 Task: For heading Use Italics Caveat with blue  colour, bold & Underline.  font size for heading18,  'Change the font style of data to'Comic Sans MS and font size to 9,  Change the alignment of both headline & data to Align left In the sheet  DashboardExpTracker
Action: Mouse moved to (34, 151)
Screenshot: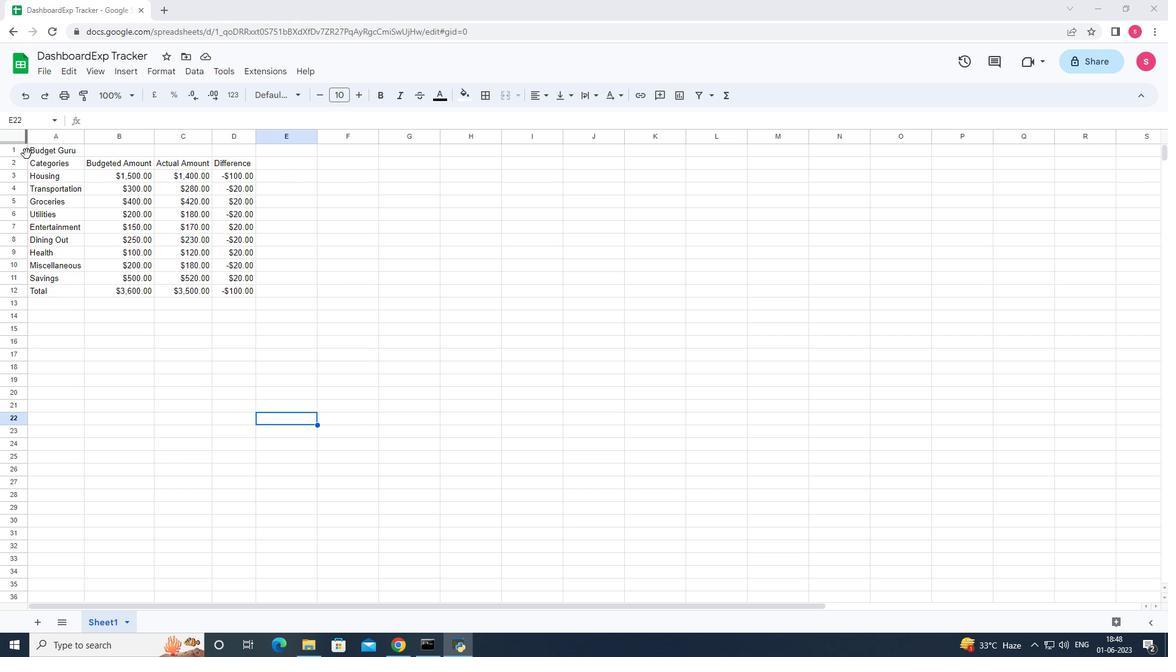 
Action: Mouse pressed left at (34, 151)
Screenshot: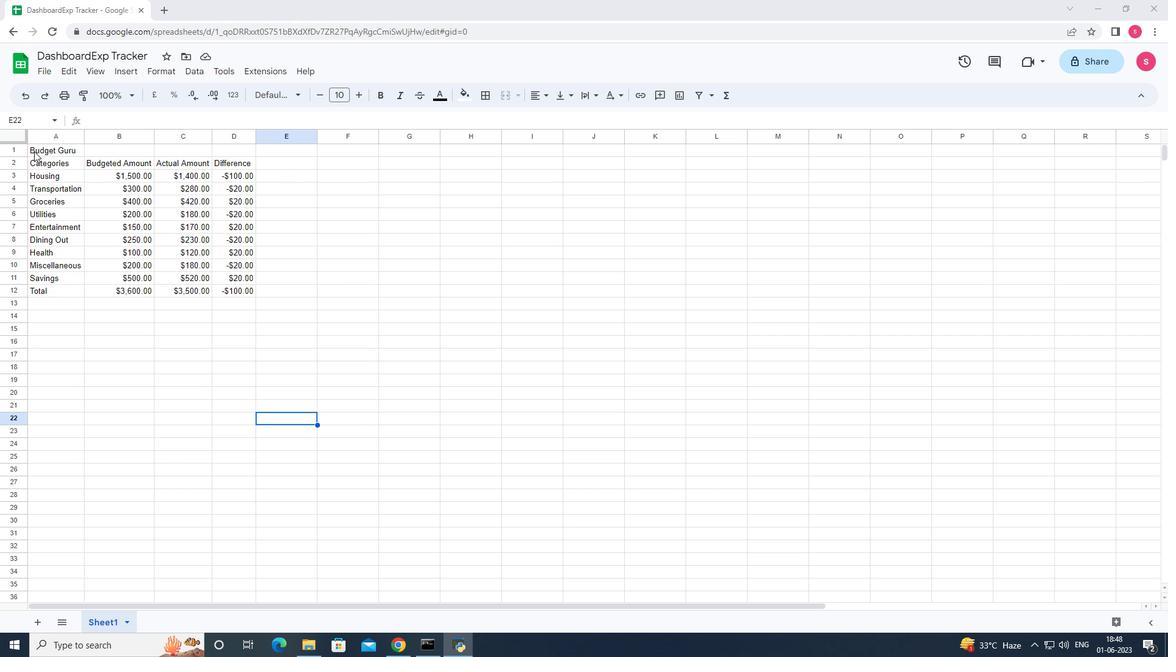 
Action: Mouse moved to (283, 85)
Screenshot: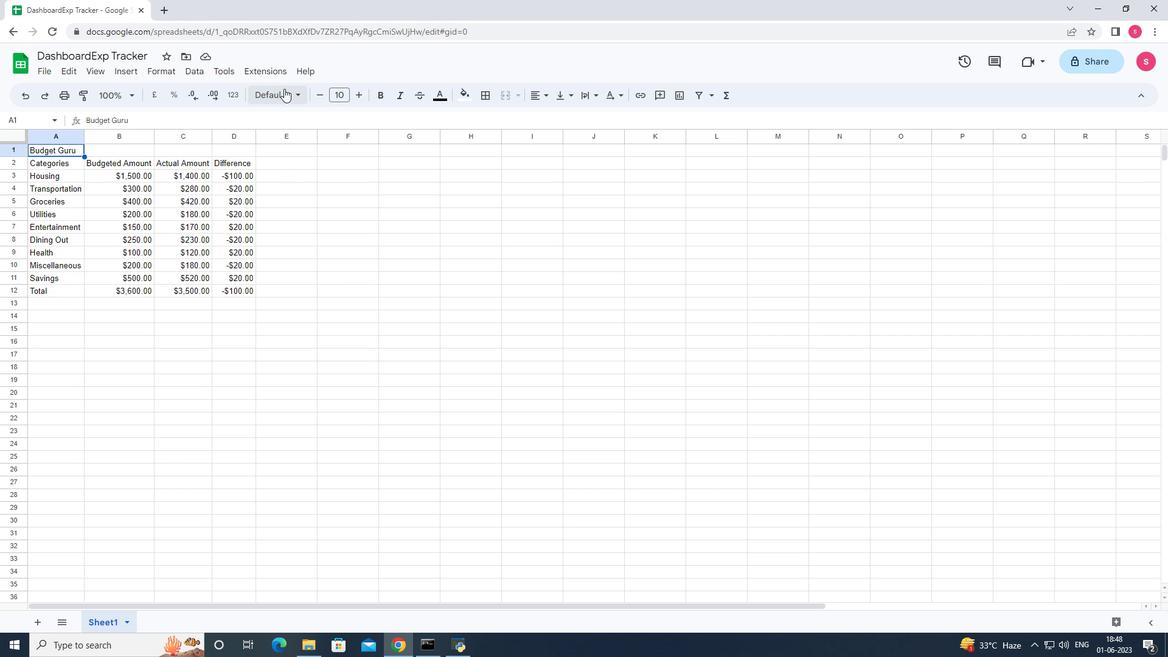
Action: Mouse pressed left at (283, 85)
Screenshot: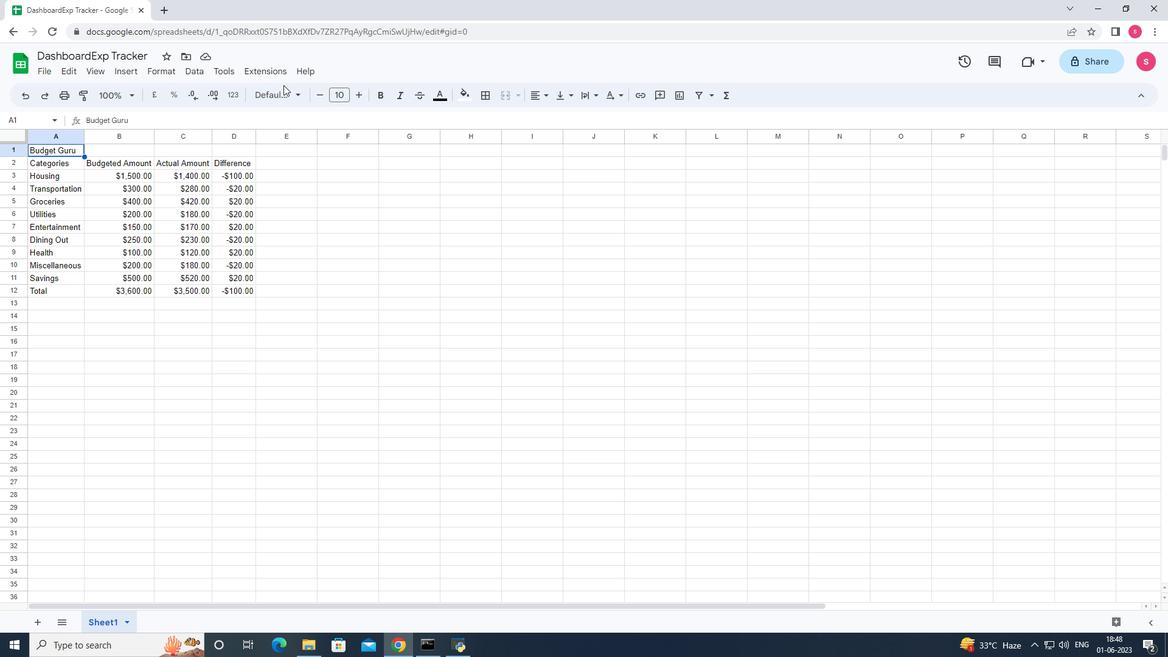 
Action: Mouse moved to (284, 88)
Screenshot: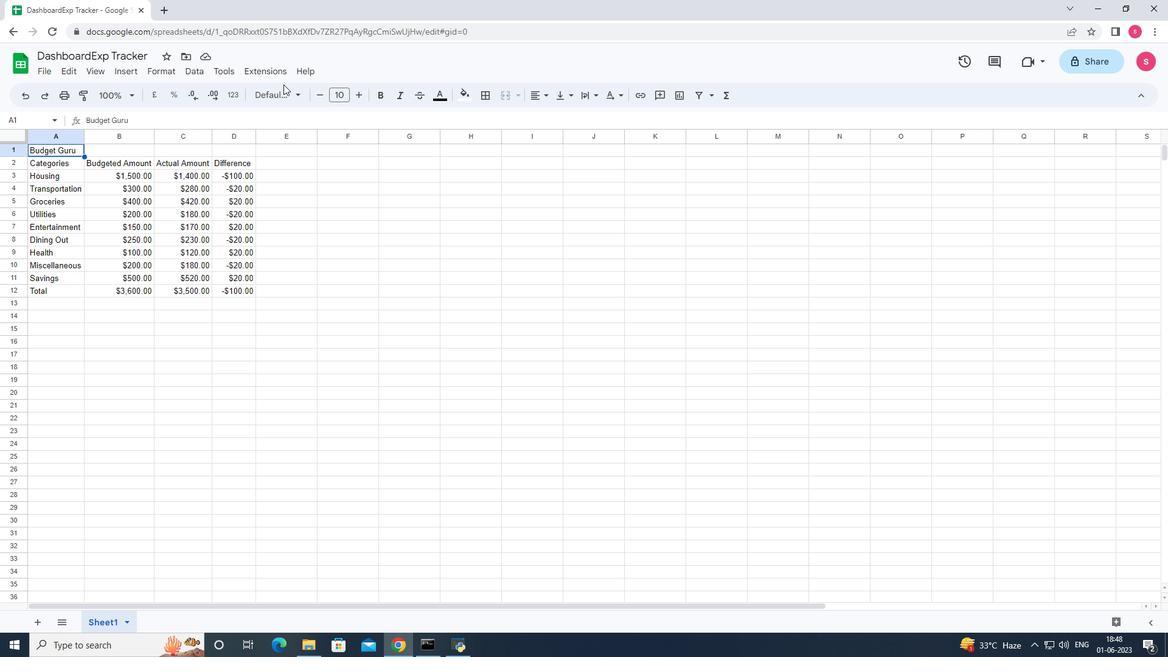 
Action: Mouse pressed left at (284, 88)
Screenshot: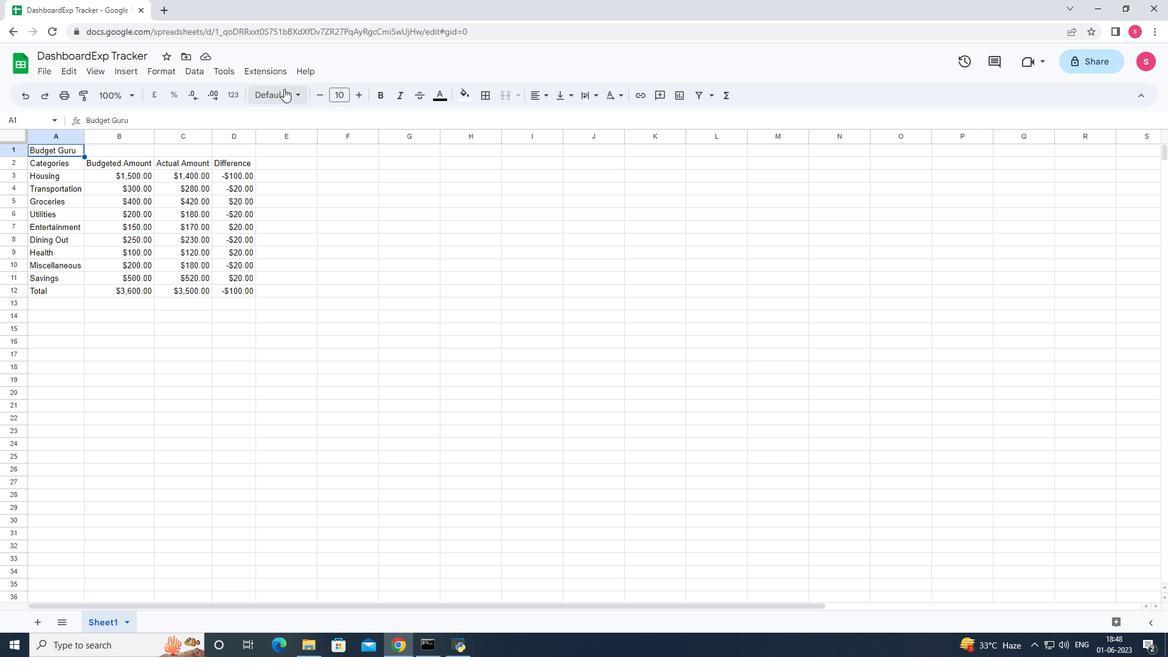 
Action: Mouse moved to (302, 411)
Screenshot: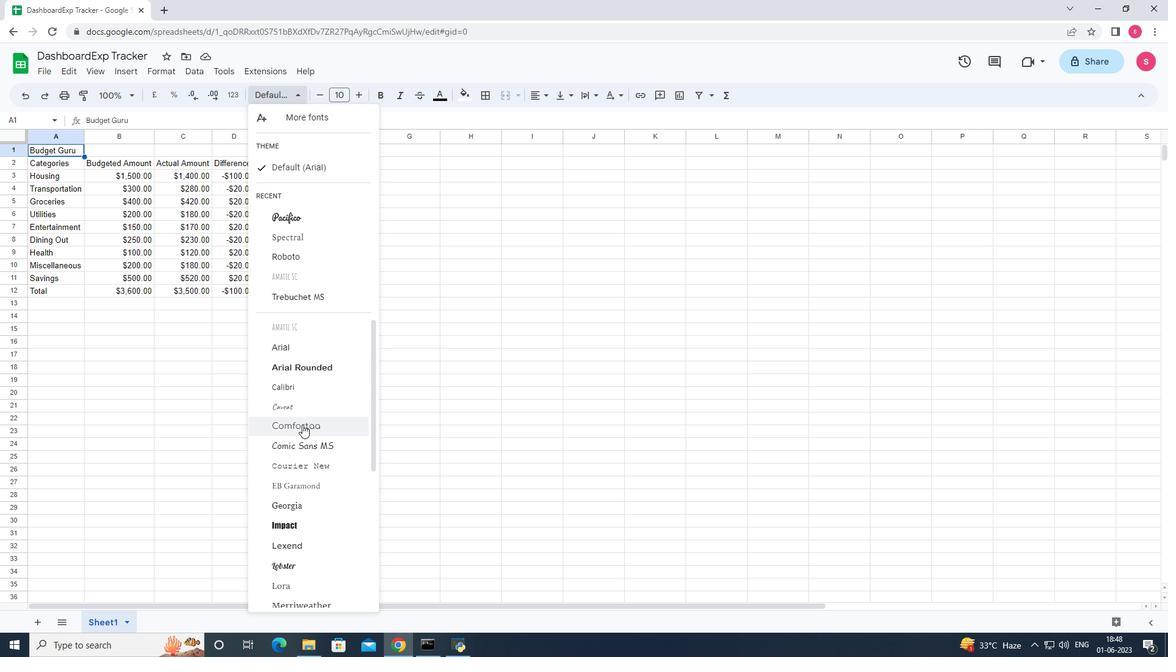 
Action: Mouse pressed left at (302, 411)
Screenshot: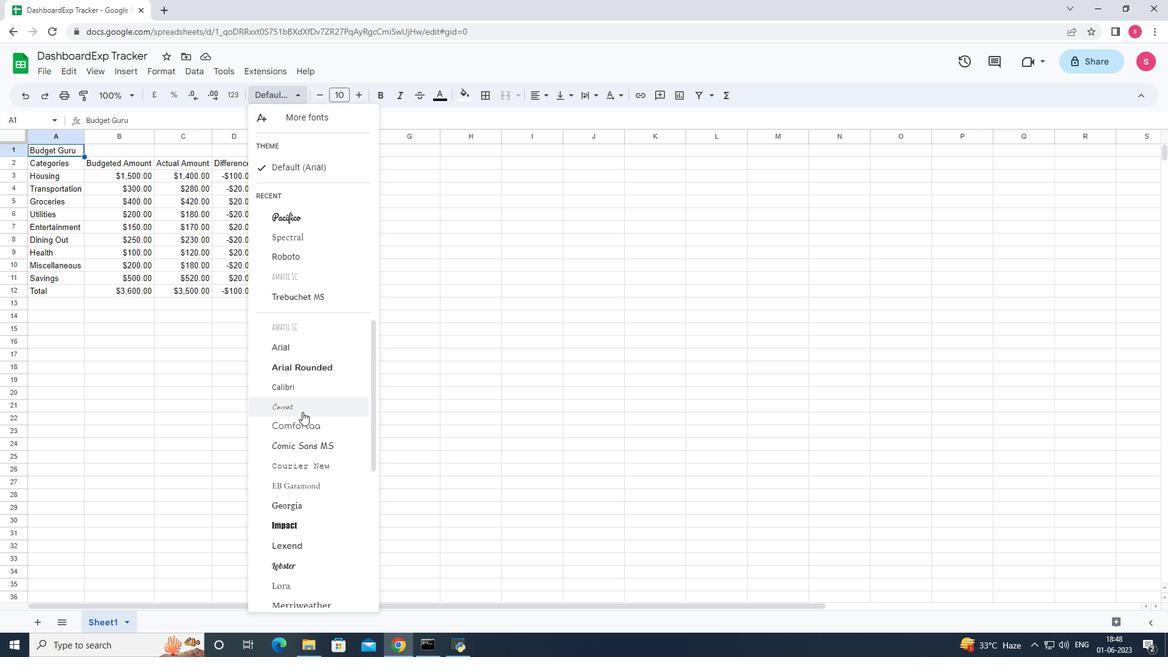 
Action: Mouse moved to (443, 99)
Screenshot: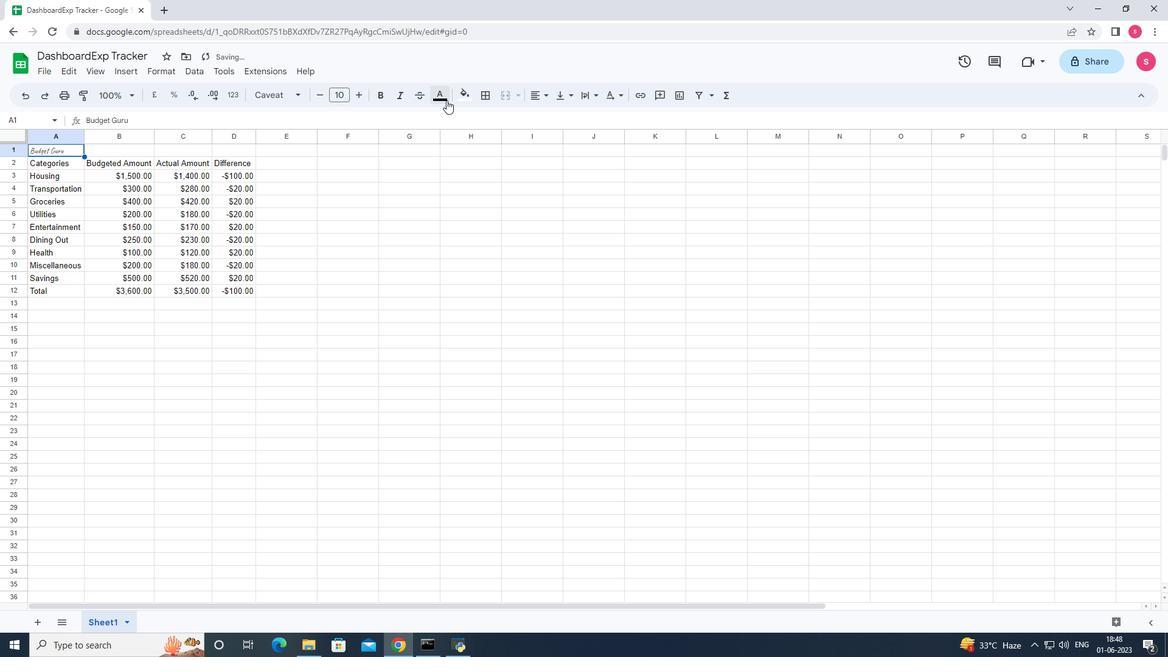 
Action: Mouse pressed left at (443, 99)
Screenshot: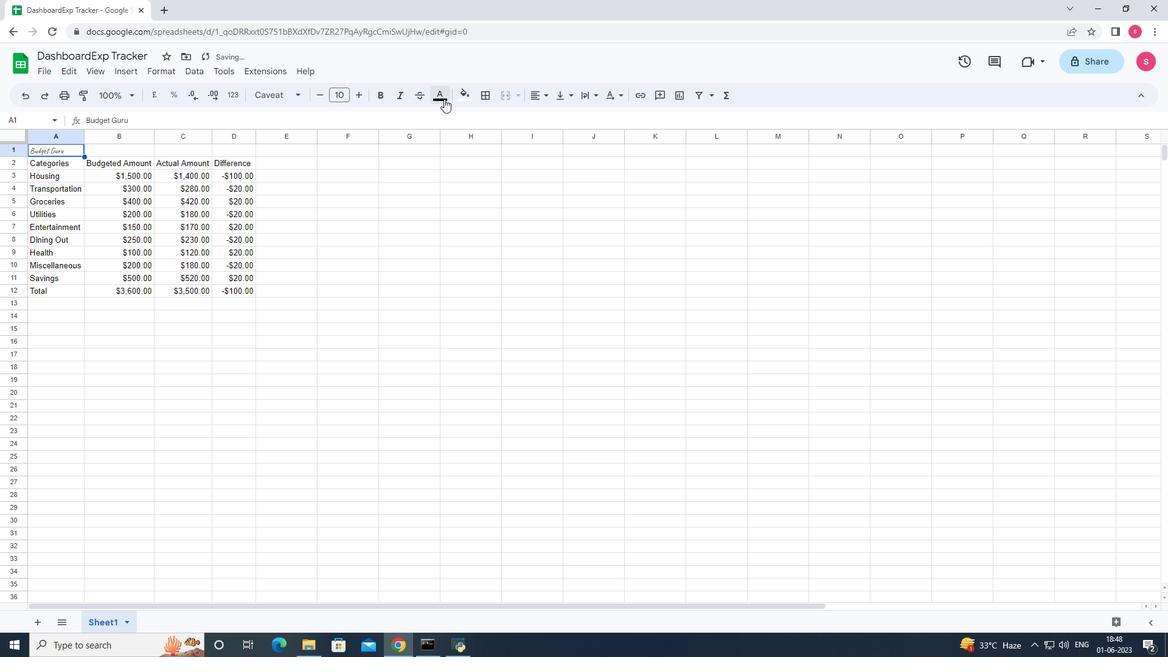 
Action: Mouse moved to (536, 153)
Screenshot: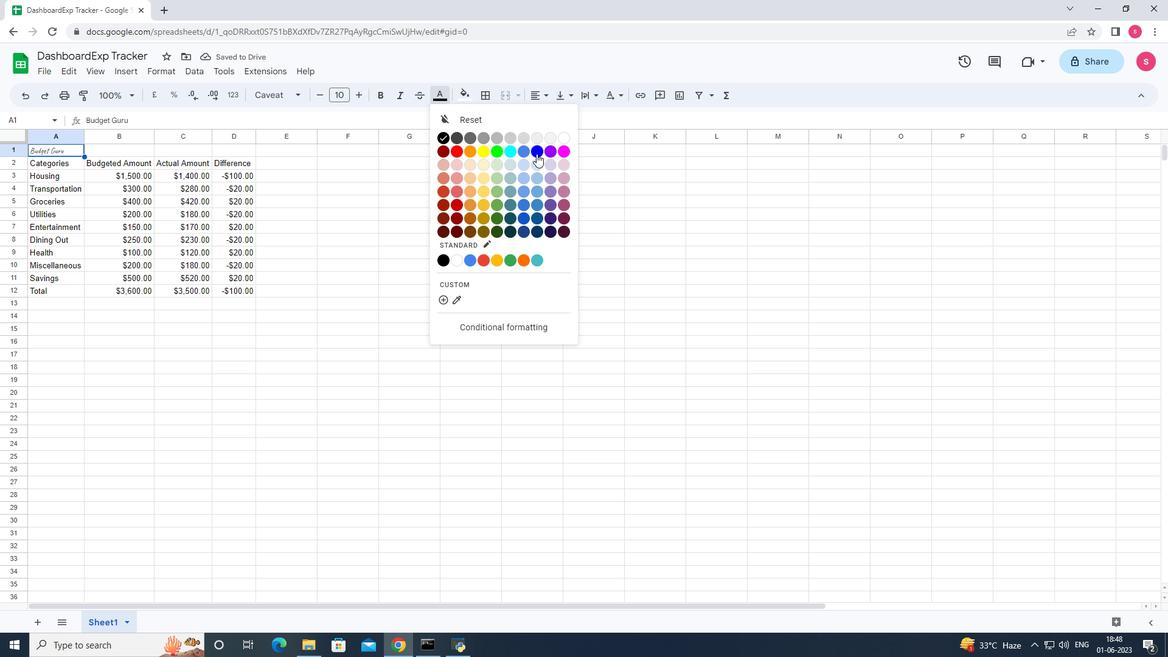 
Action: Mouse pressed left at (536, 153)
Screenshot: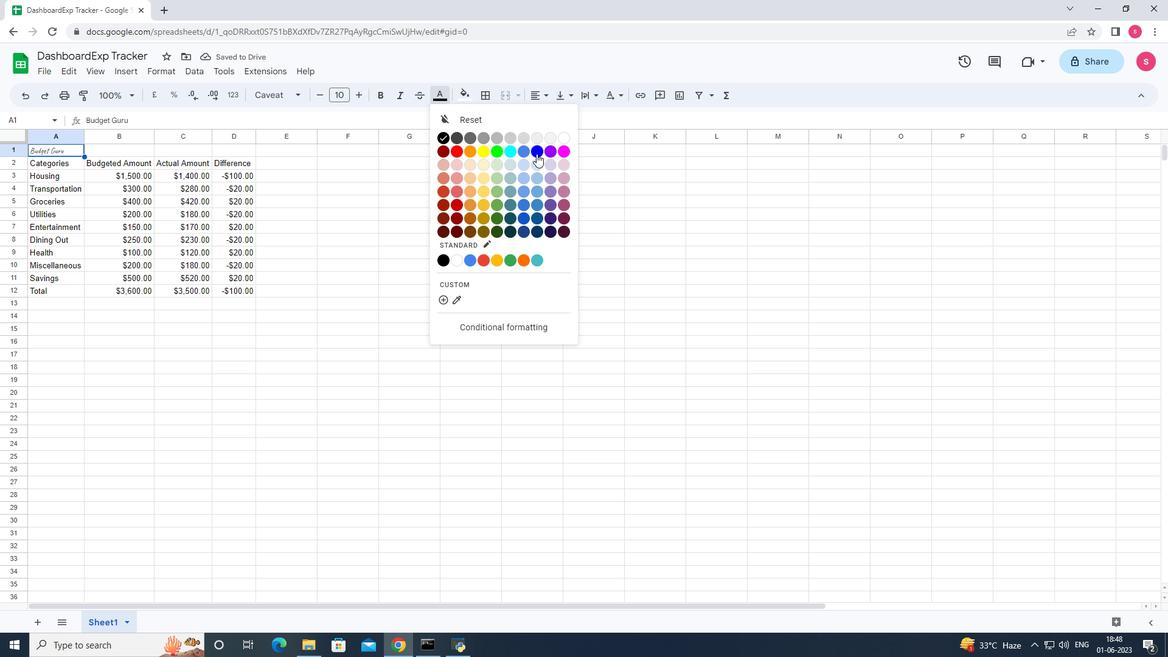 
Action: Mouse moved to (165, 71)
Screenshot: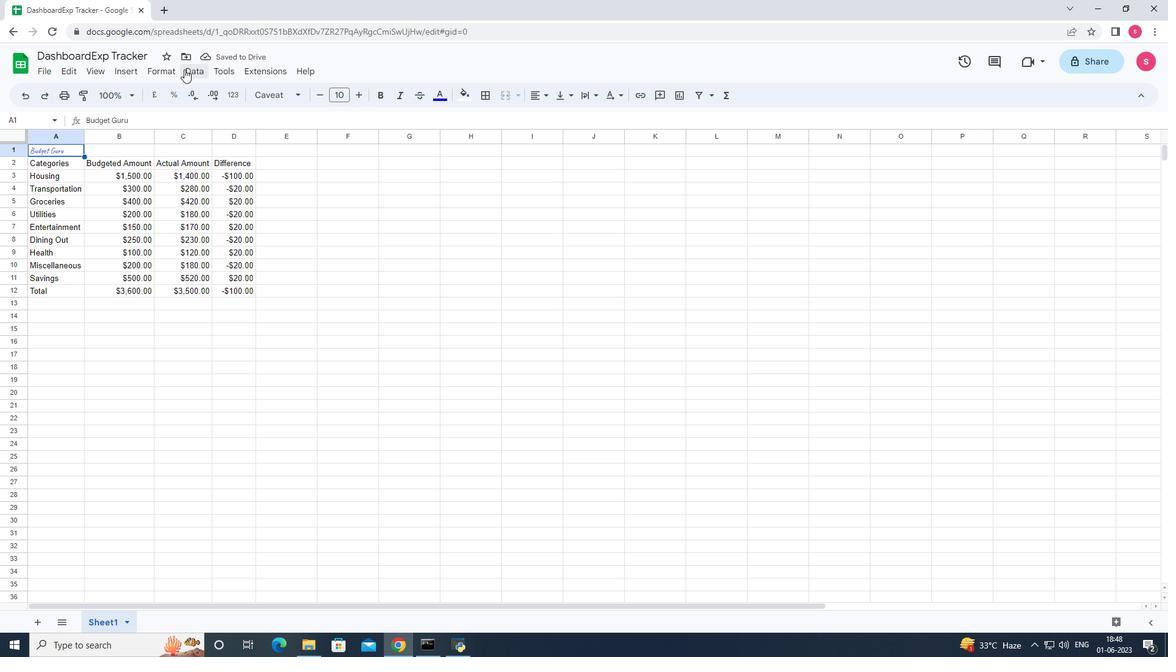 
Action: Mouse pressed left at (165, 71)
Screenshot: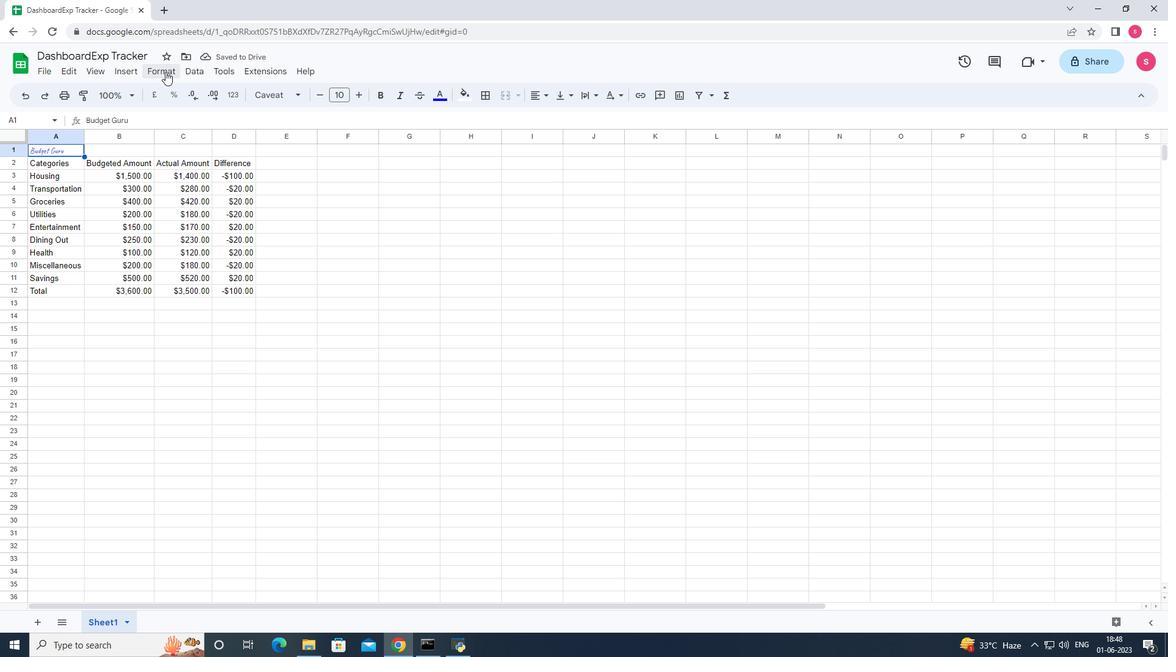 
Action: Mouse moved to (188, 138)
Screenshot: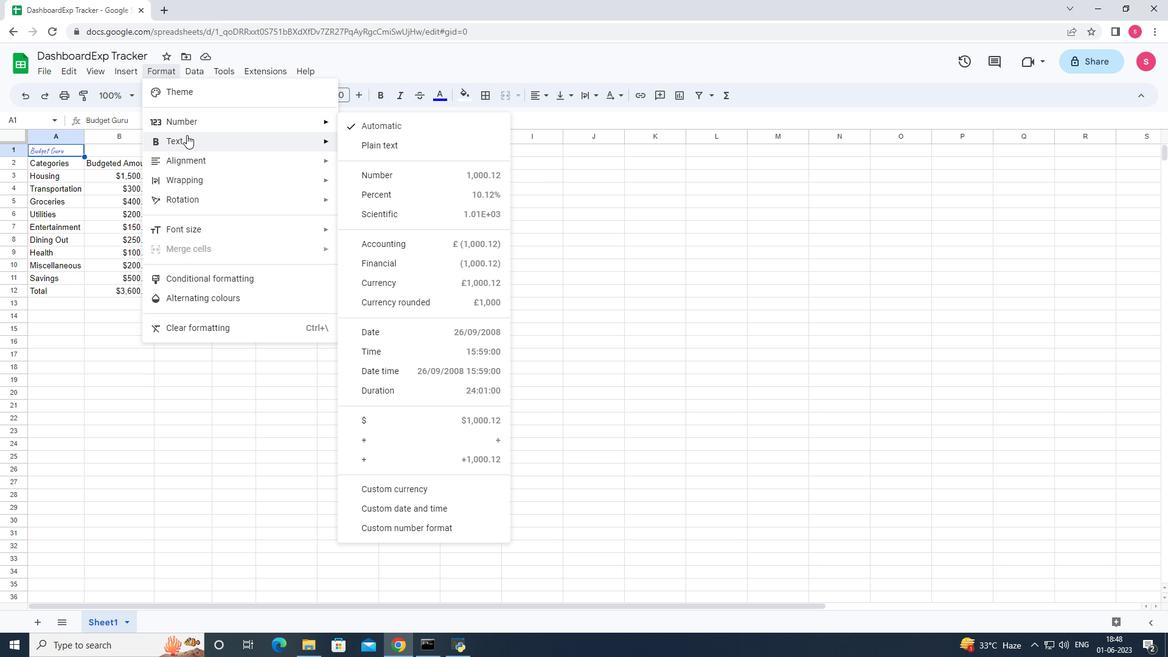 
Action: Mouse pressed left at (188, 138)
Screenshot: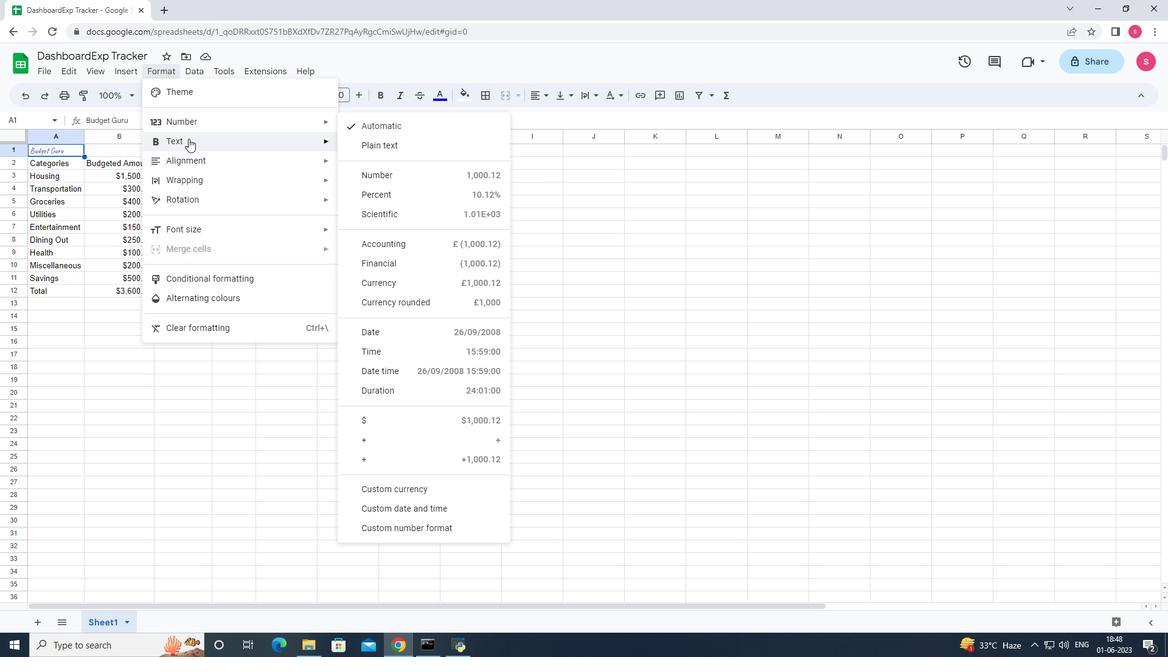 
Action: Mouse moved to (377, 143)
Screenshot: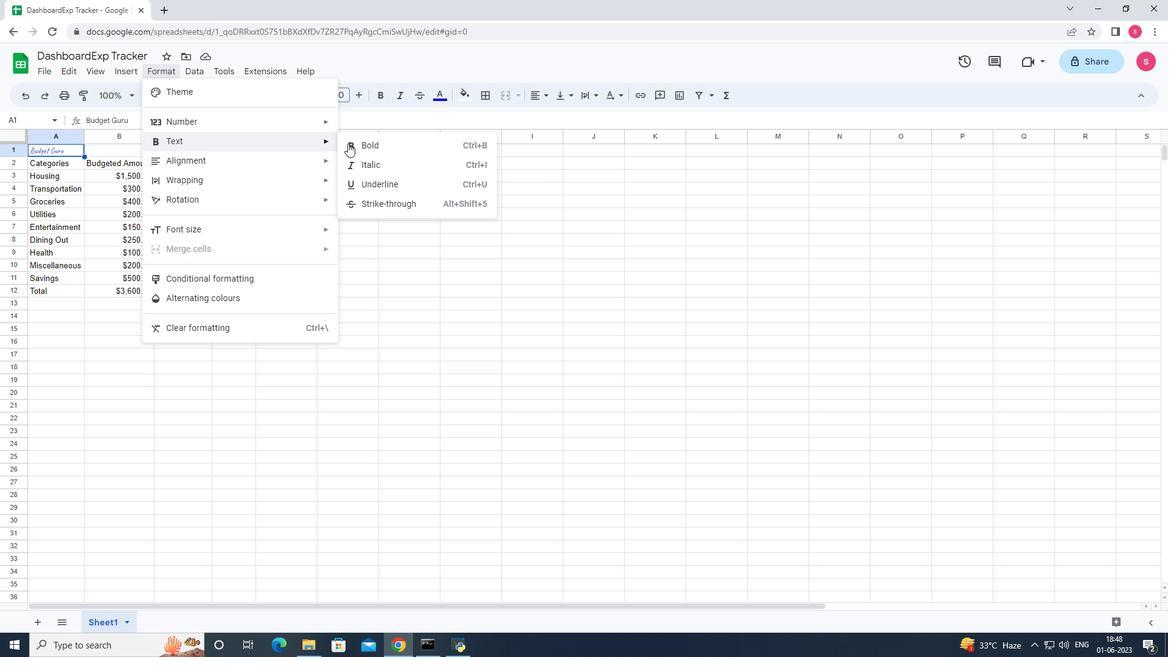 
Action: Mouse pressed left at (377, 143)
Screenshot: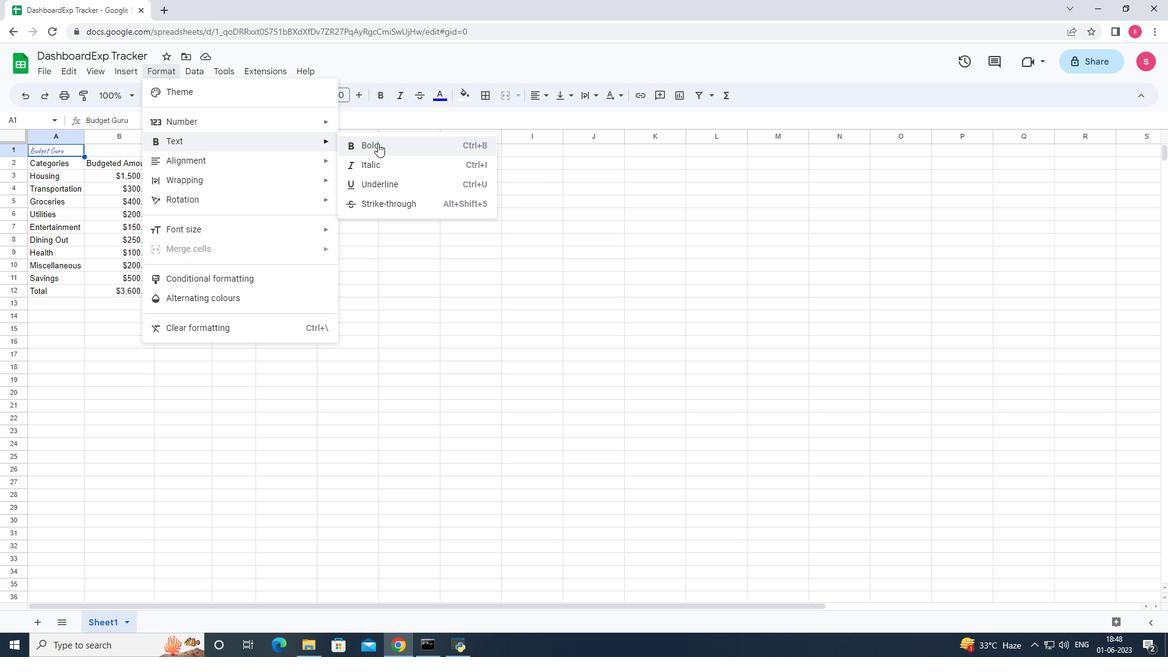 
Action: Mouse moved to (172, 74)
Screenshot: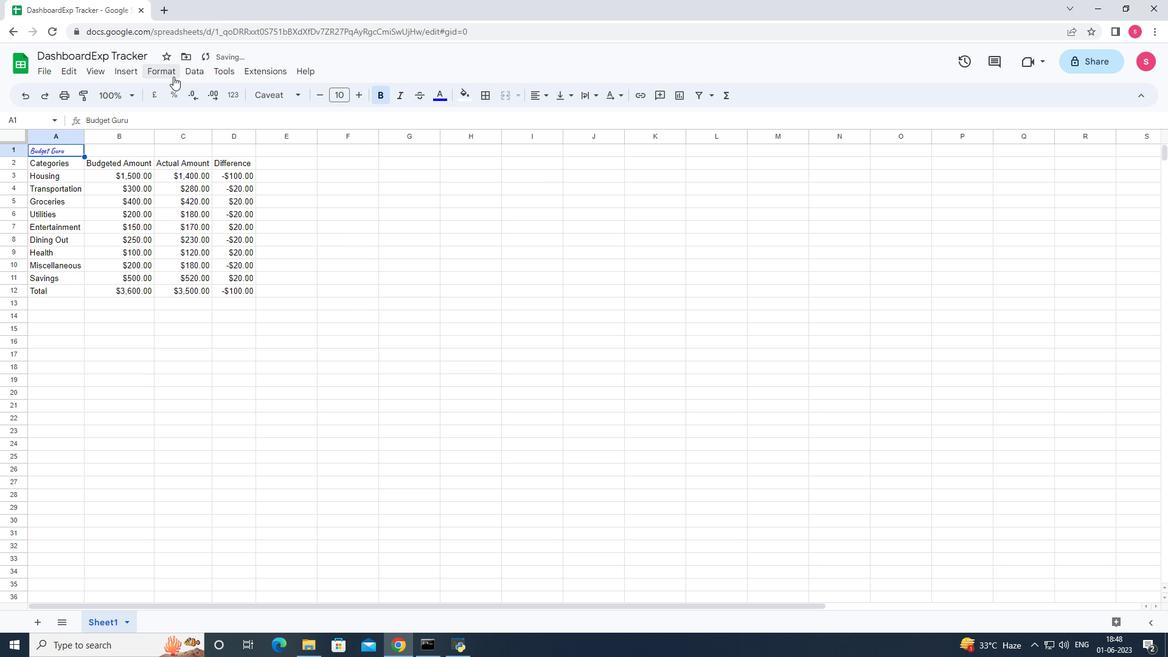 
Action: Mouse pressed left at (172, 74)
Screenshot: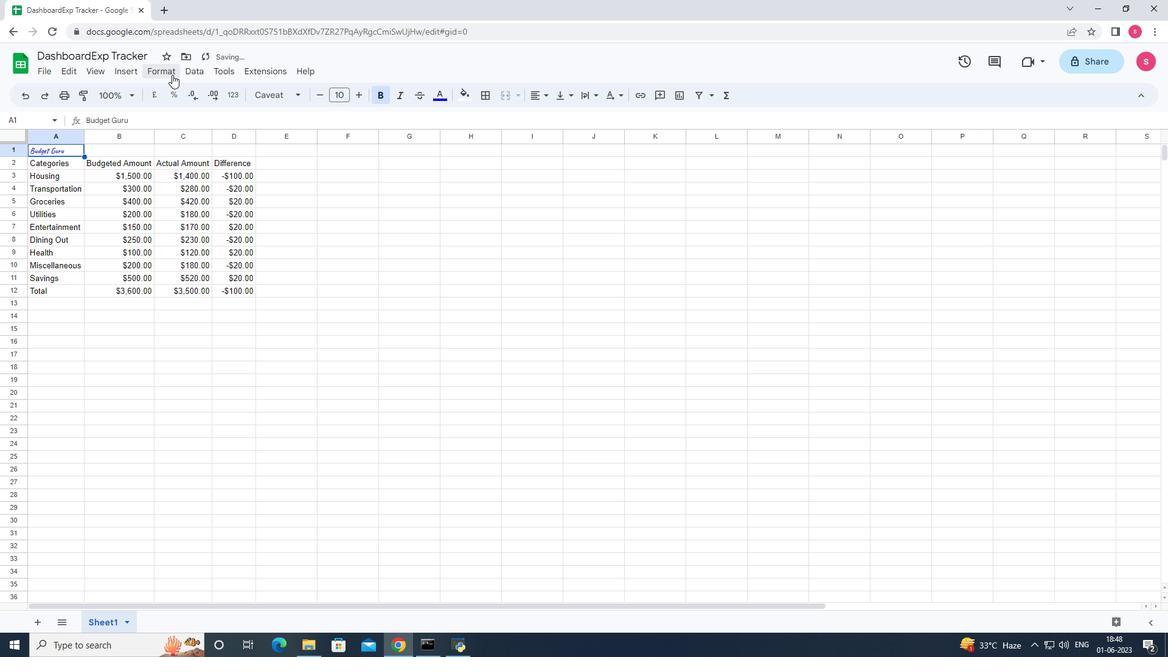 
Action: Mouse moved to (189, 138)
Screenshot: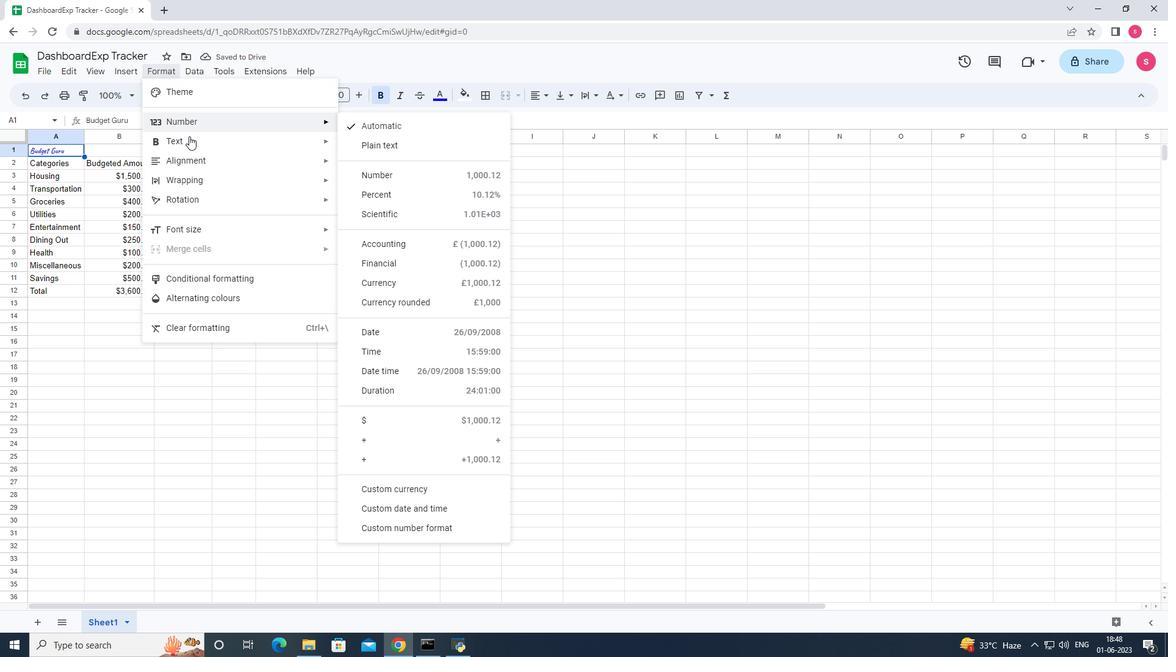 
Action: Mouse pressed left at (189, 138)
Screenshot: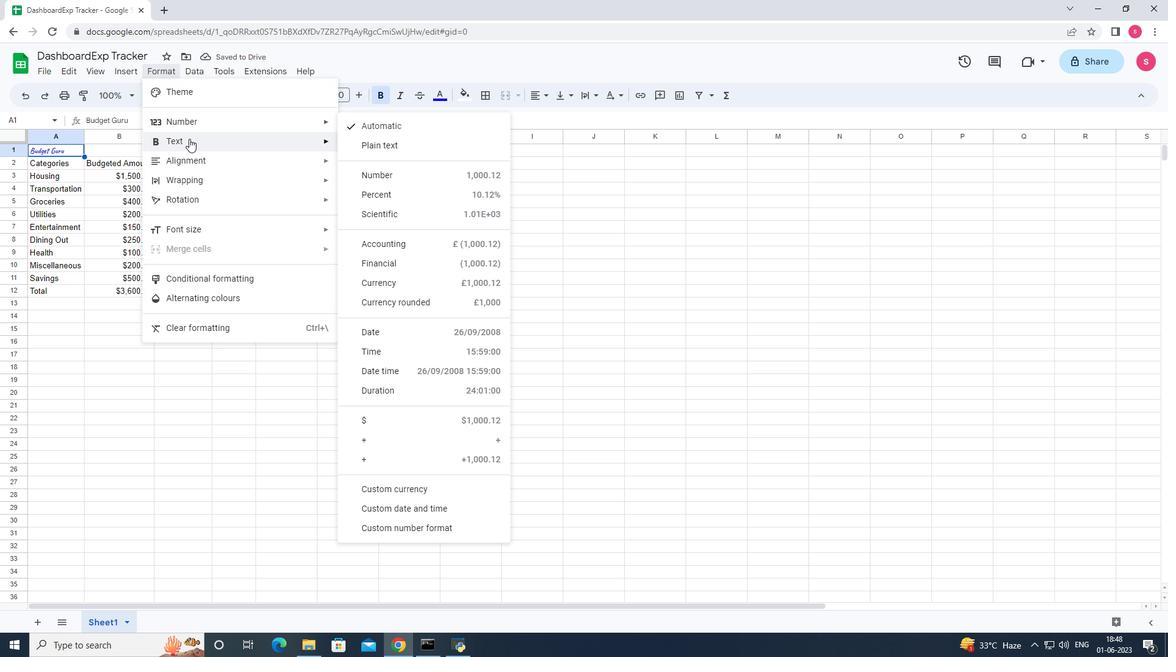 
Action: Mouse moved to (381, 191)
Screenshot: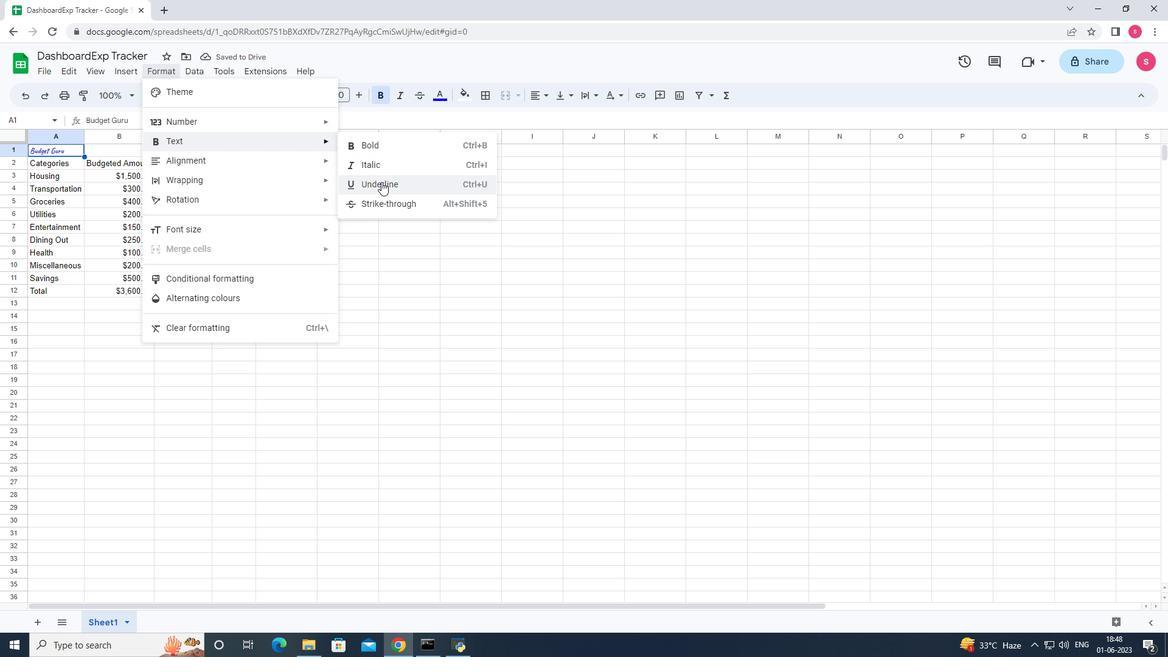 
Action: Mouse pressed left at (381, 191)
Screenshot: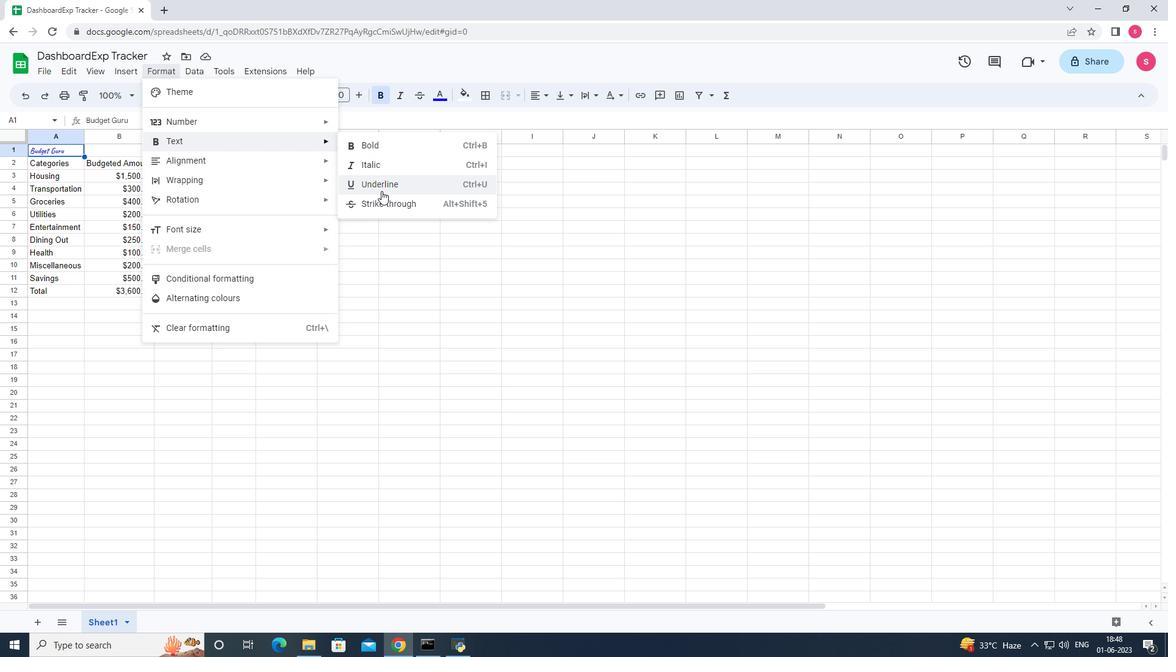 
Action: Mouse moved to (357, 98)
Screenshot: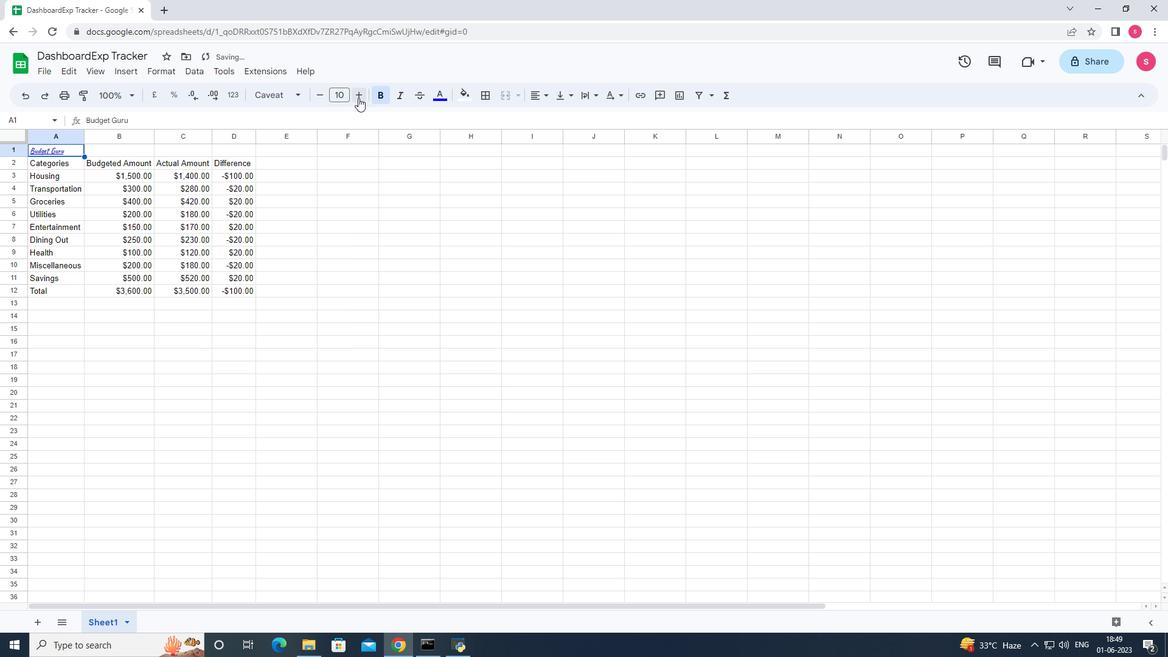 
Action: Mouse pressed left at (357, 98)
Screenshot: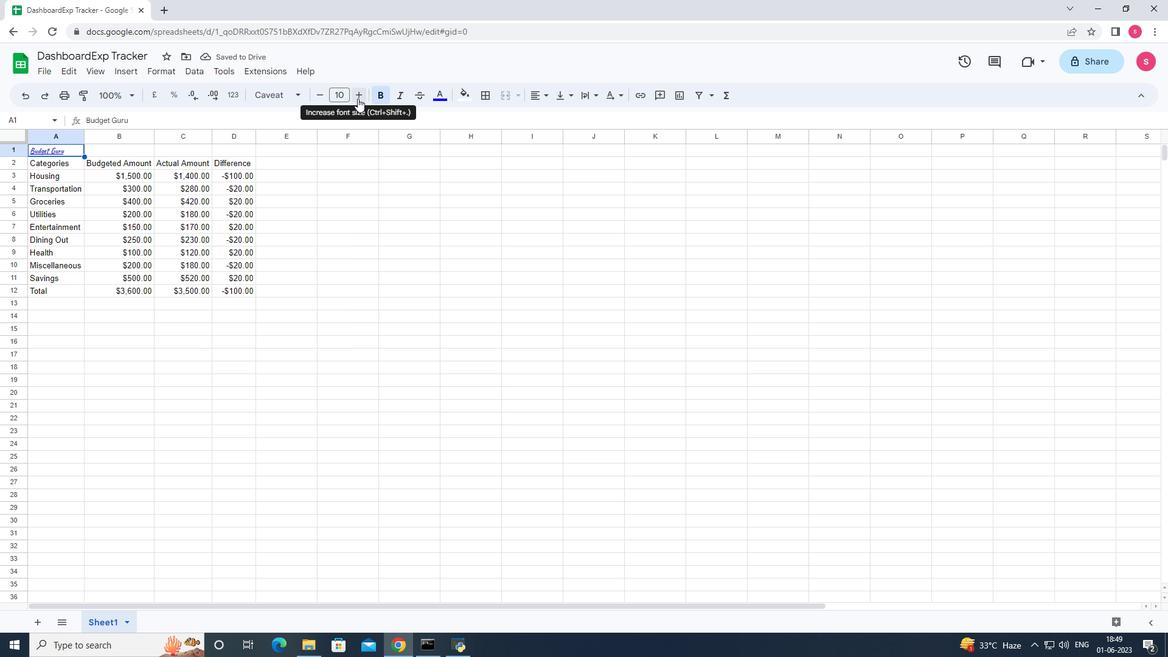 
Action: Mouse pressed left at (357, 98)
Screenshot: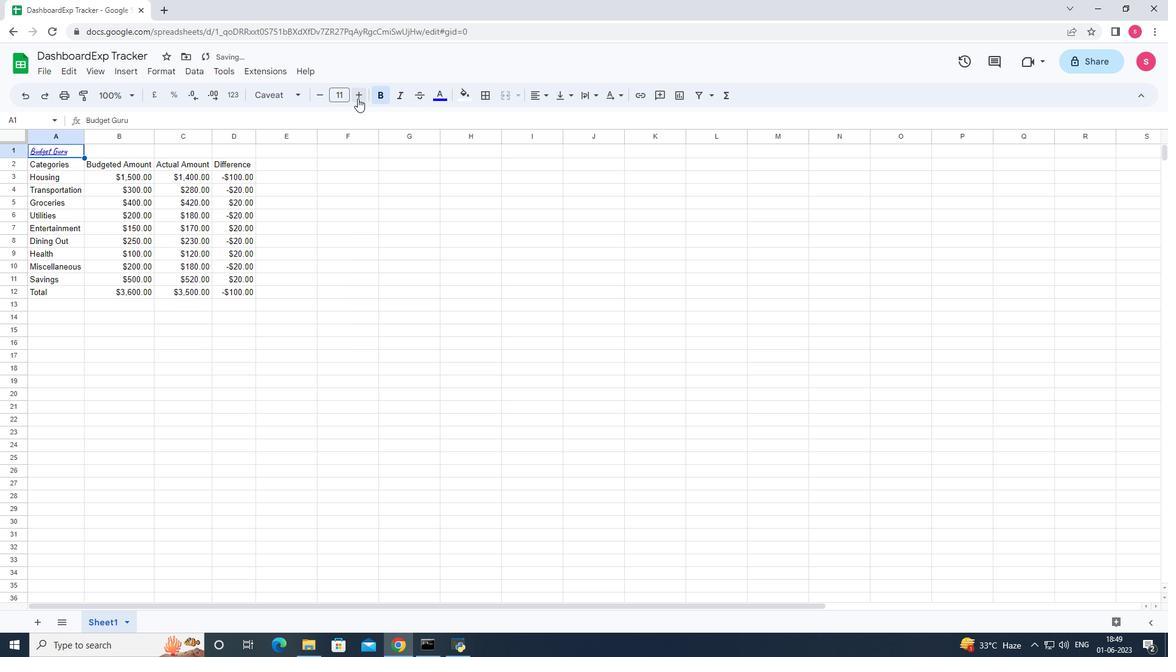 
Action: Mouse pressed left at (357, 98)
Screenshot: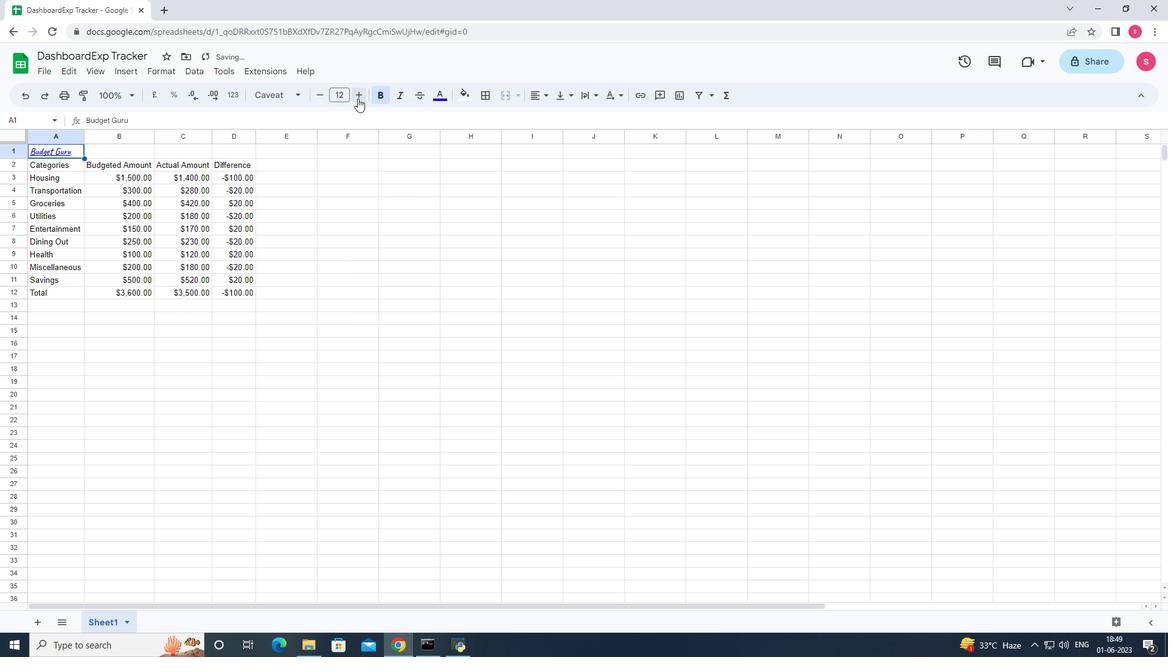 
Action: Mouse pressed left at (357, 98)
Screenshot: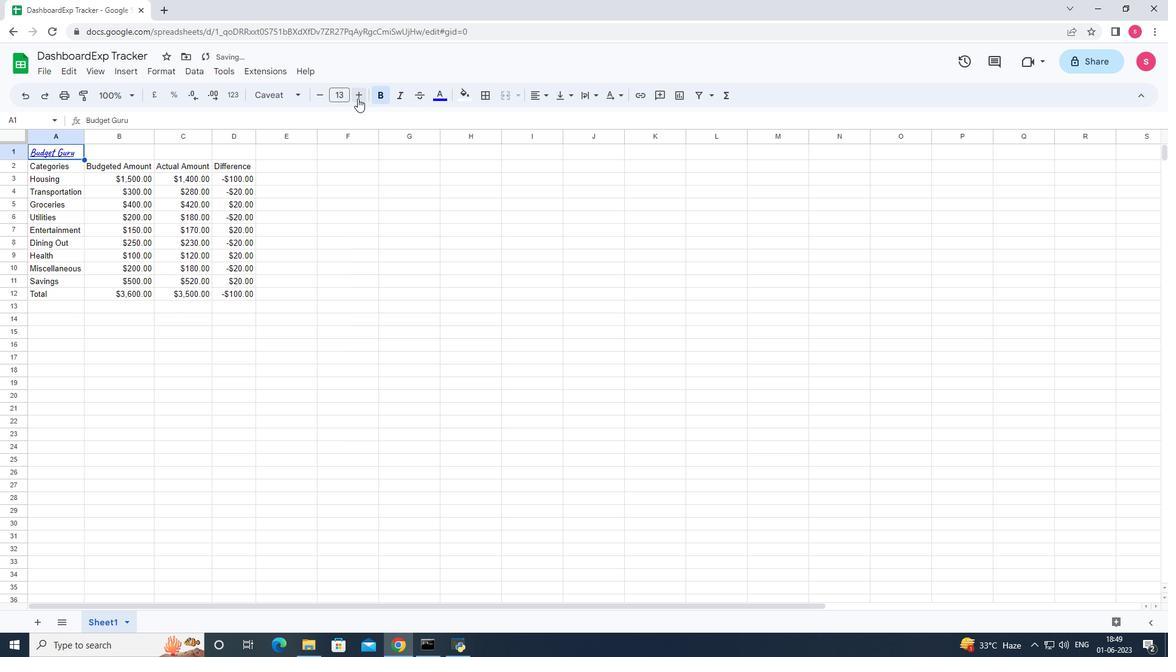 
Action: Mouse pressed left at (357, 98)
Screenshot: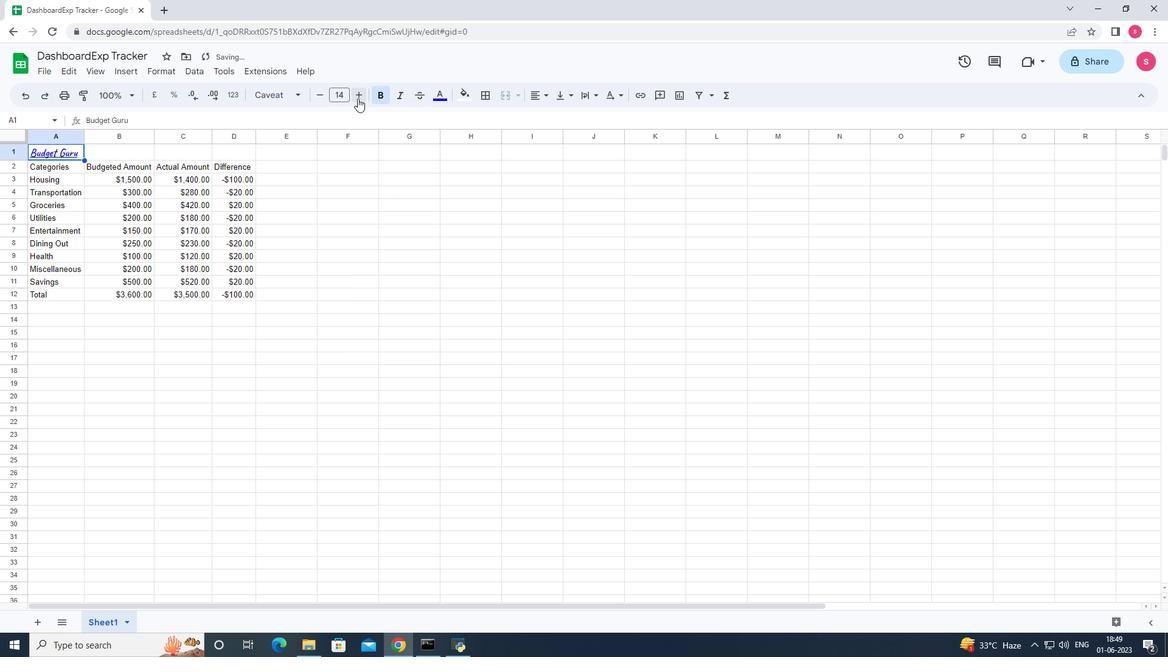 
Action: Mouse pressed left at (357, 98)
Screenshot: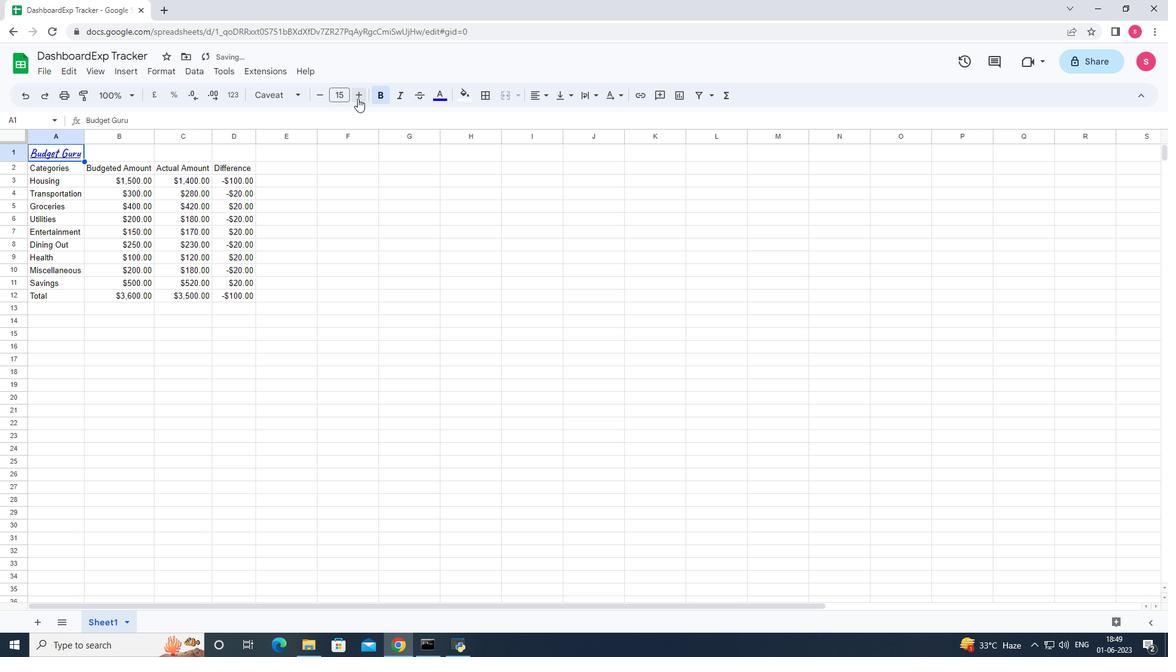 
Action: Mouse pressed left at (357, 98)
Screenshot: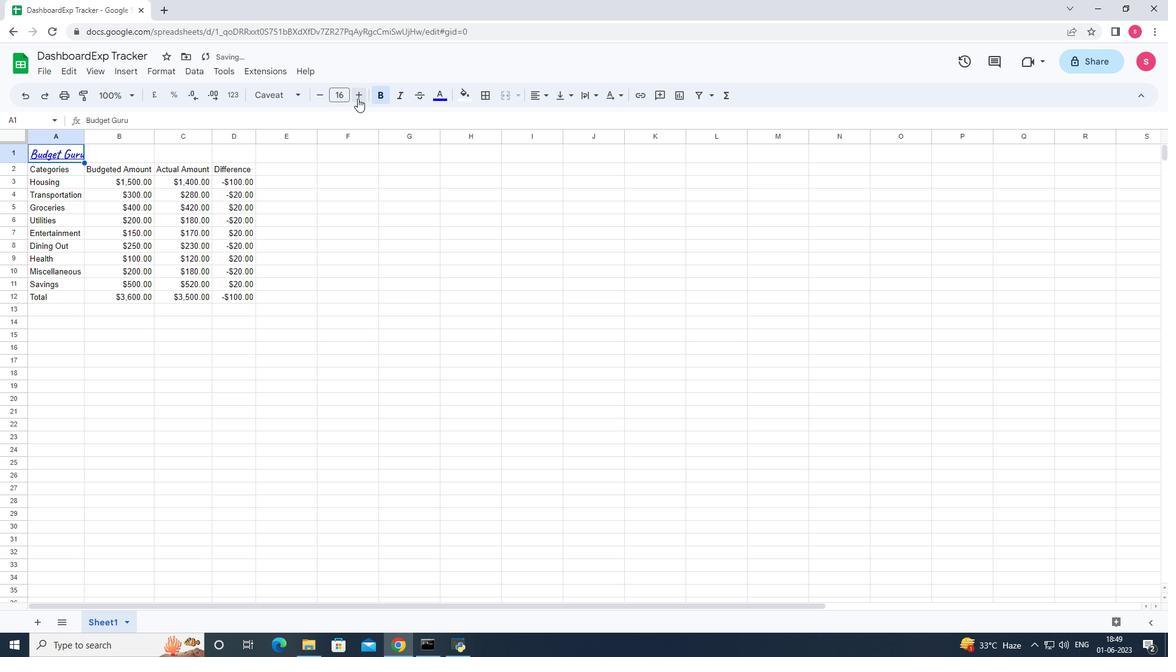 
Action: Mouse pressed left at (357, 98)
Screenshot: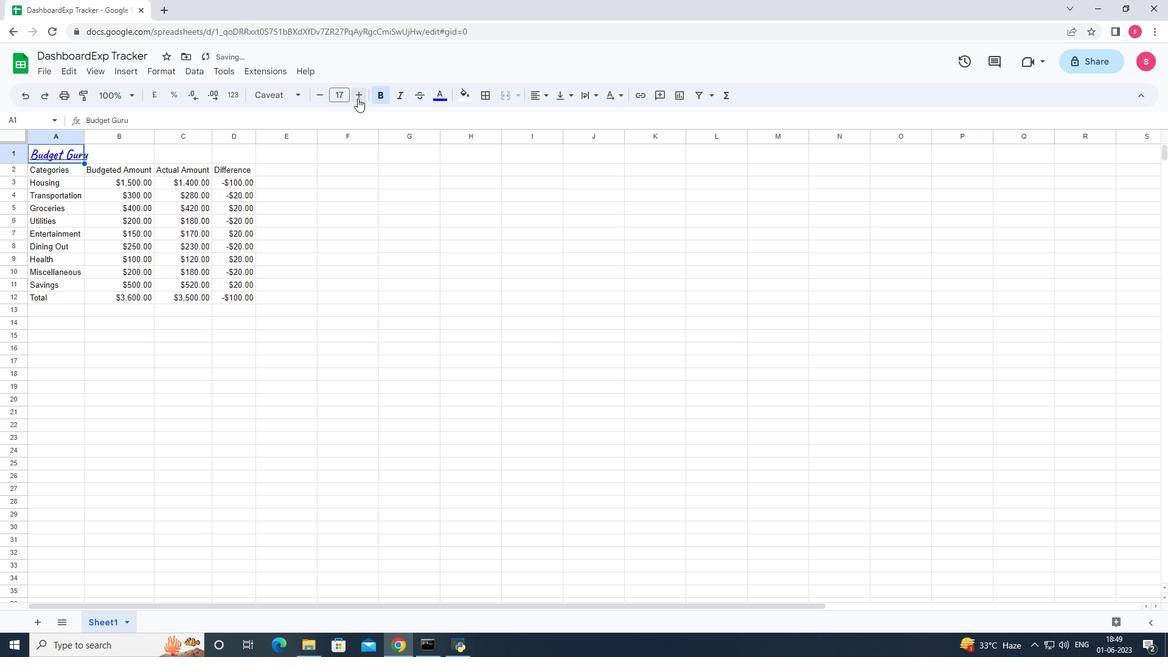 
Action: Mouse moved to (385, 276)
Screenshot: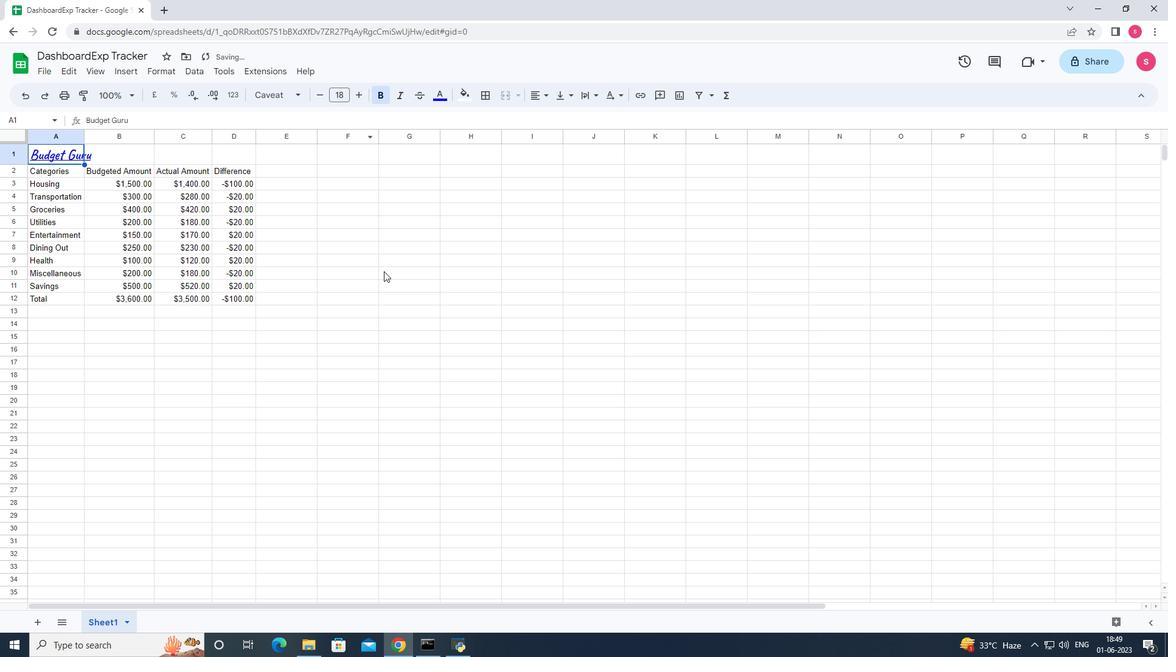 
Action: Mouse pressed left at (385, 276)
Screenshot: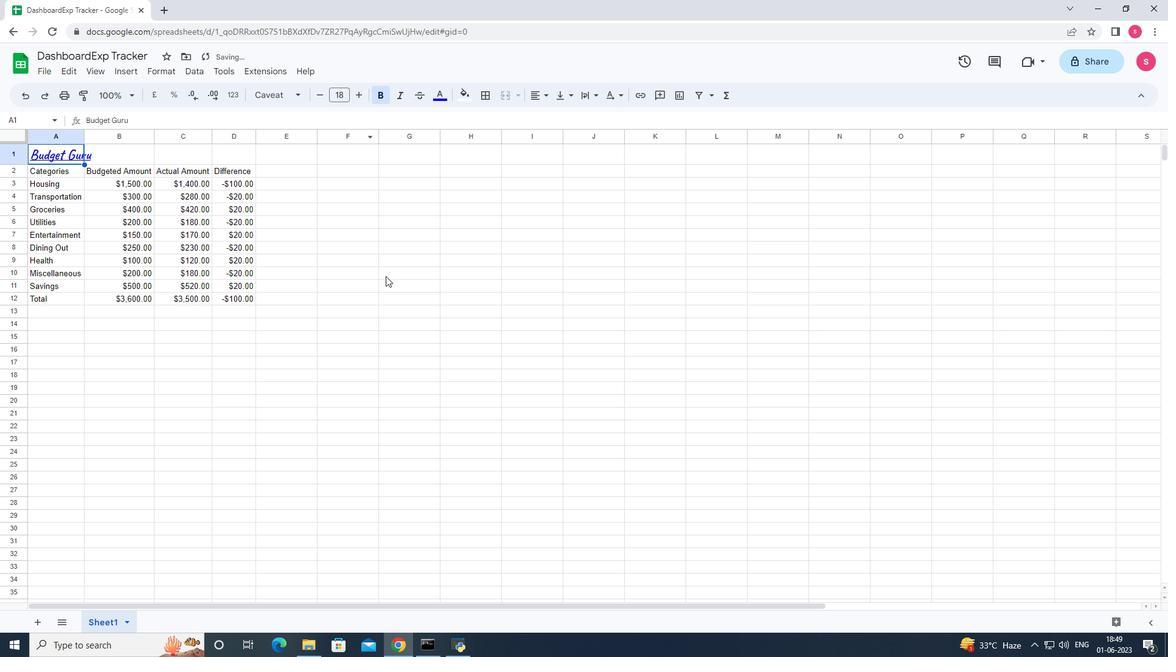 
Action: Mouse moved to (51, 167)
Screenshot: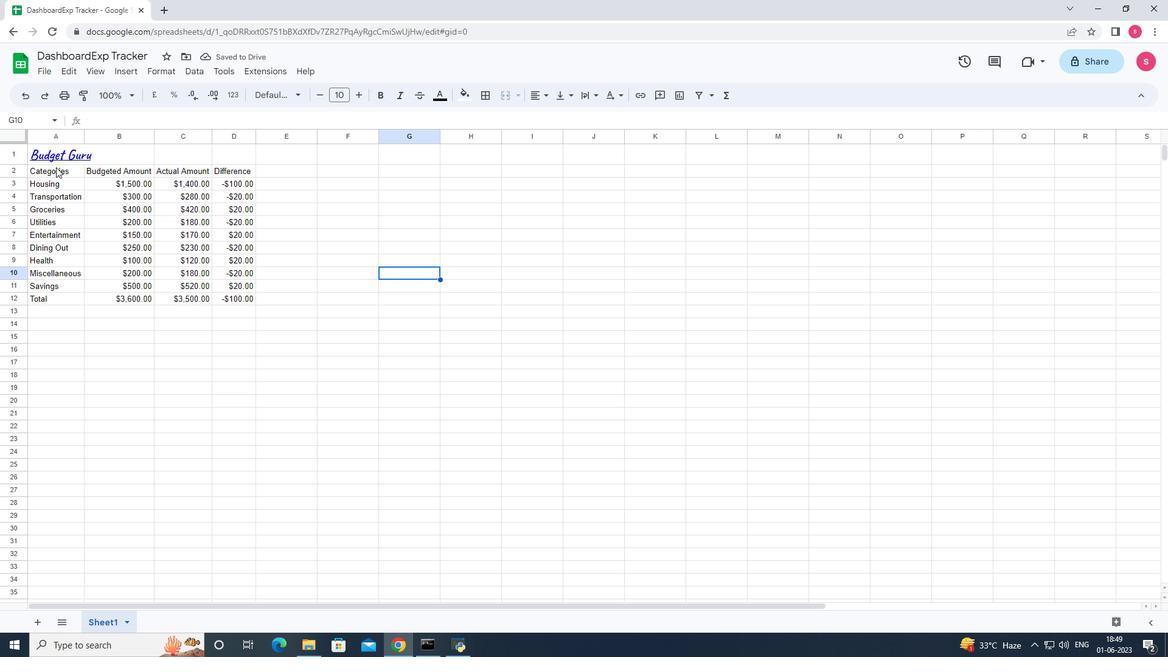 
Action: Mouse pressed left at (51, 167)
Screenshot: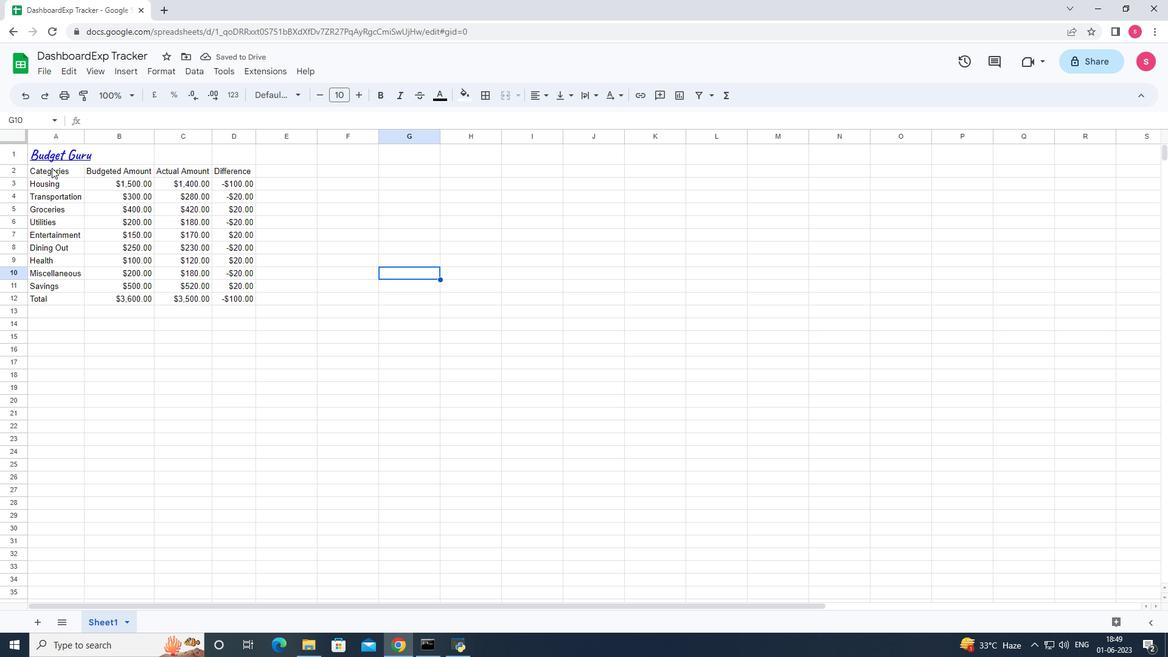 
Action: Mouse moved to (297, 97)
Screenshot: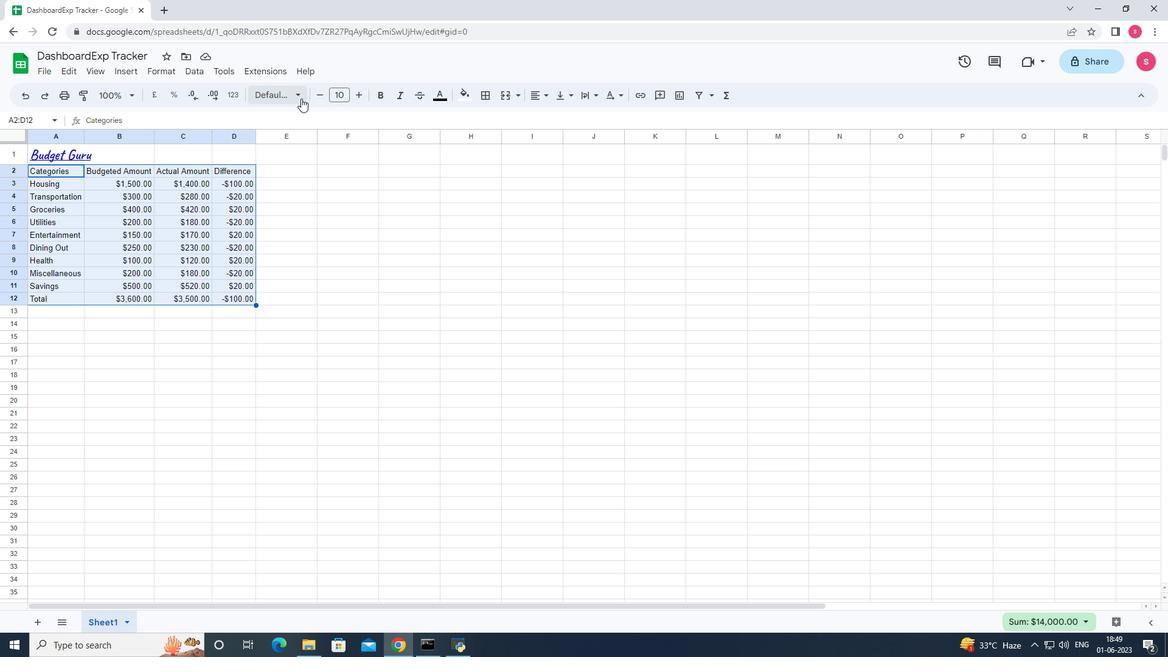 
Action: Mouse pressed left at (297, 97)
Screenshot: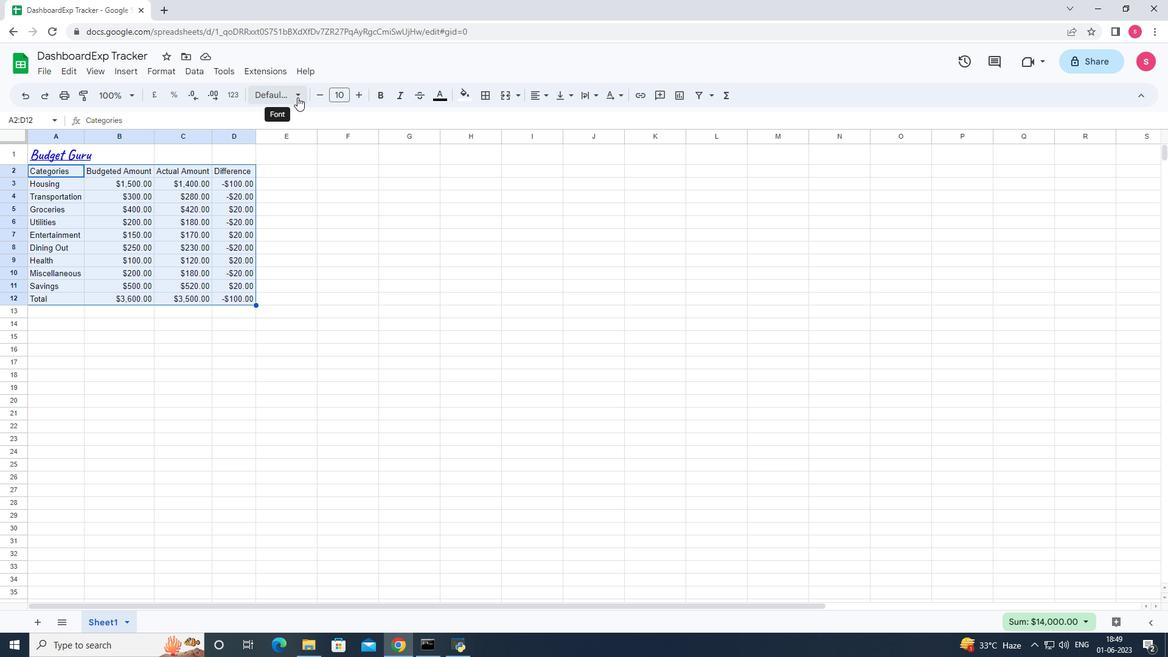 
Action: Mouse moved to (293, 433)
Screenshot: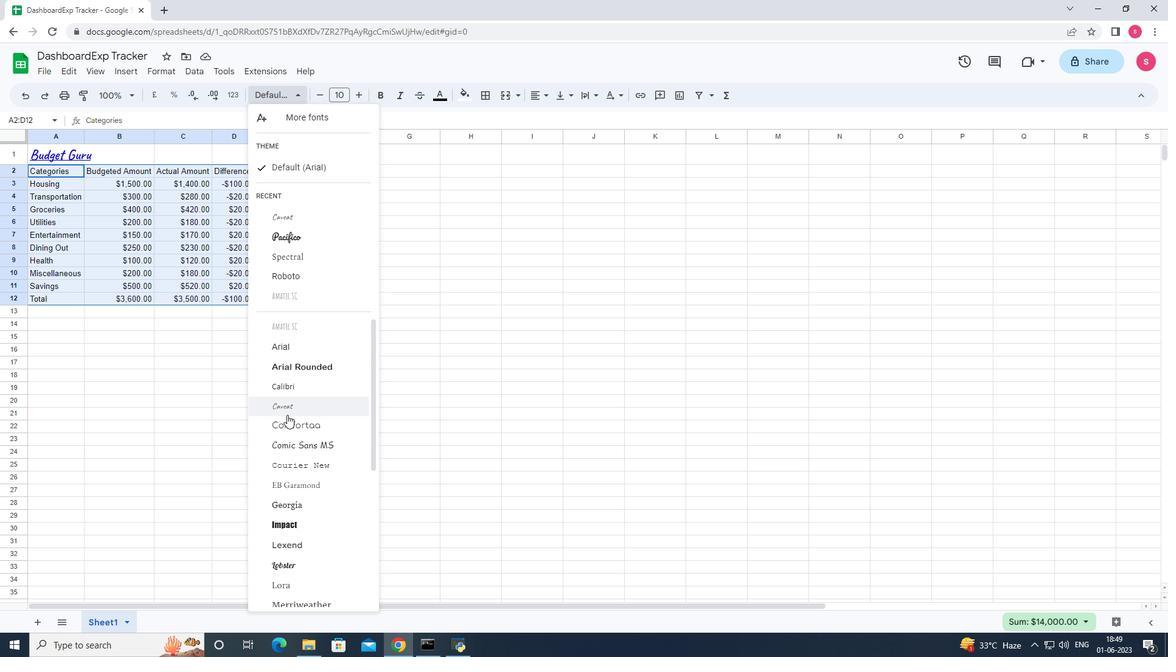 
Action: Mouse scrolled (293, 433) with delta (0, 0)
Screenshot: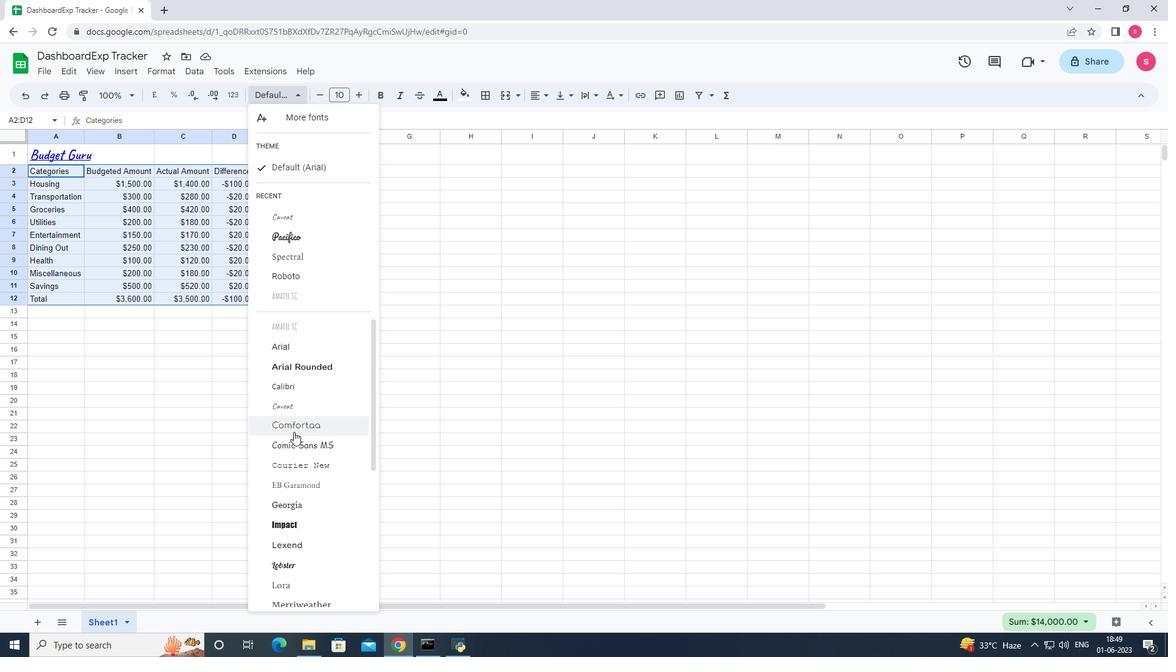 
Action: Mouse moved to (294, 429)
Screenshot: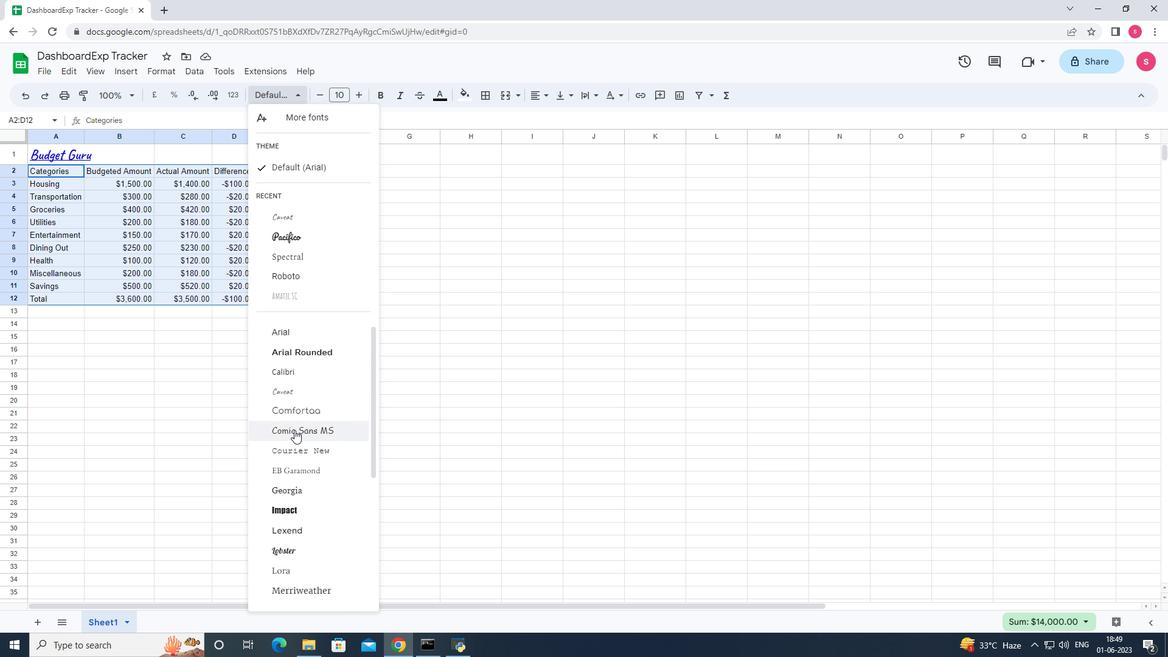 
Action: Mouse scrolled (294, 429) with delta (0, 0)
Screenshot: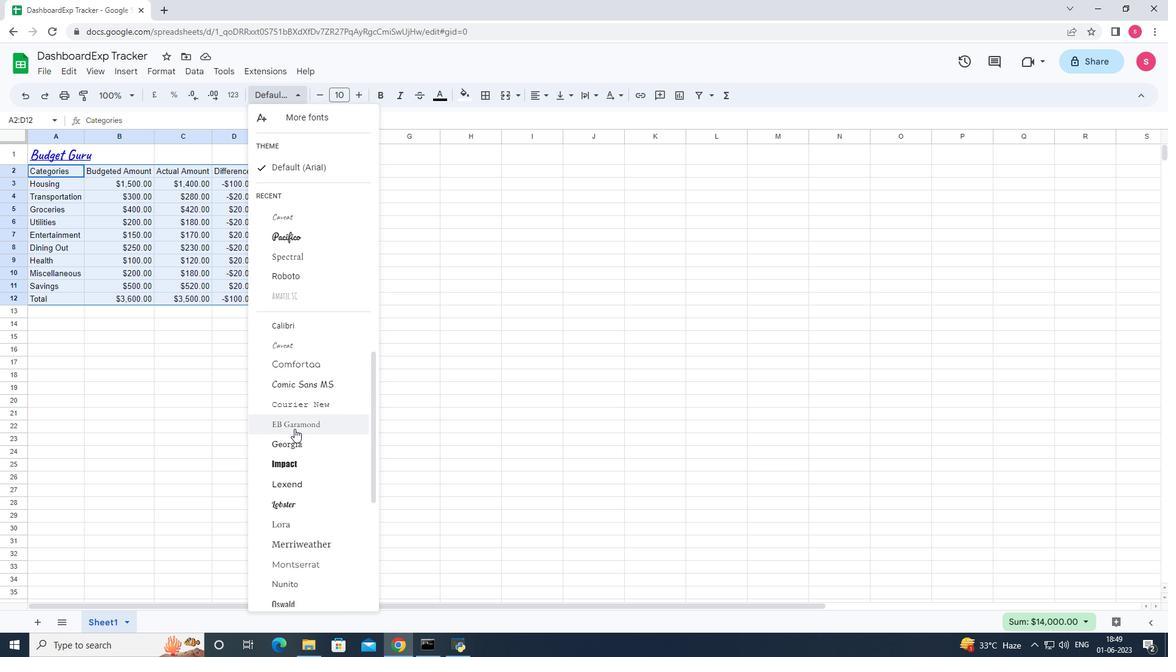 
Action: Mouse moved to (294, 442)
Screenshot: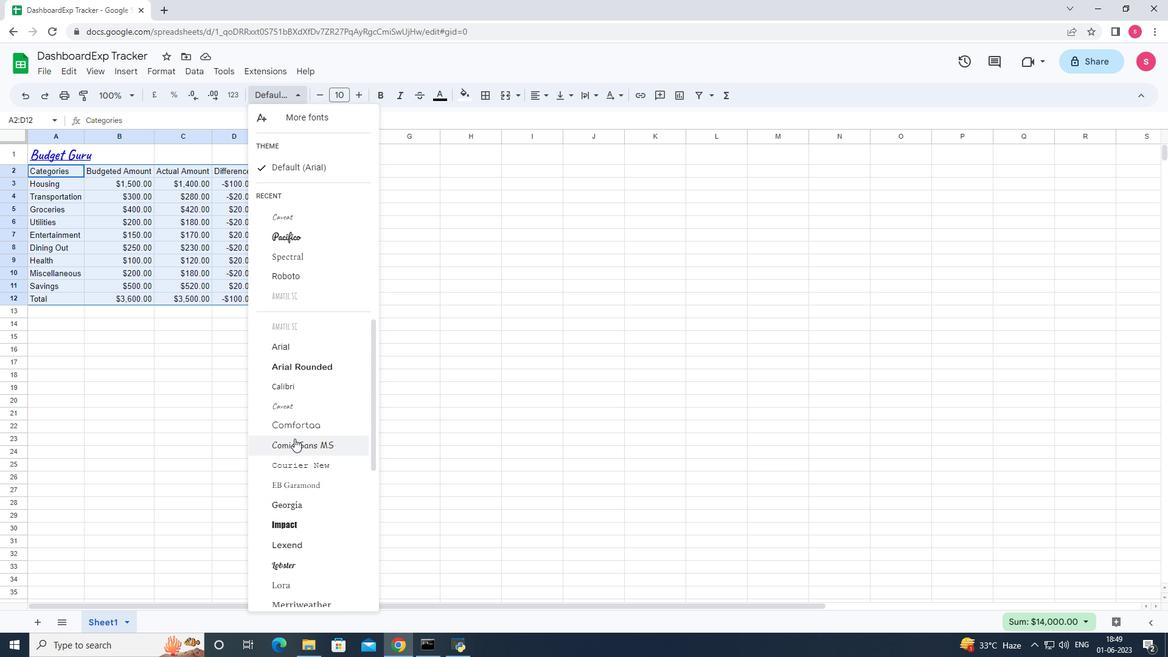 
Action: Mouse pressed left at (294, 442)
Screenshot: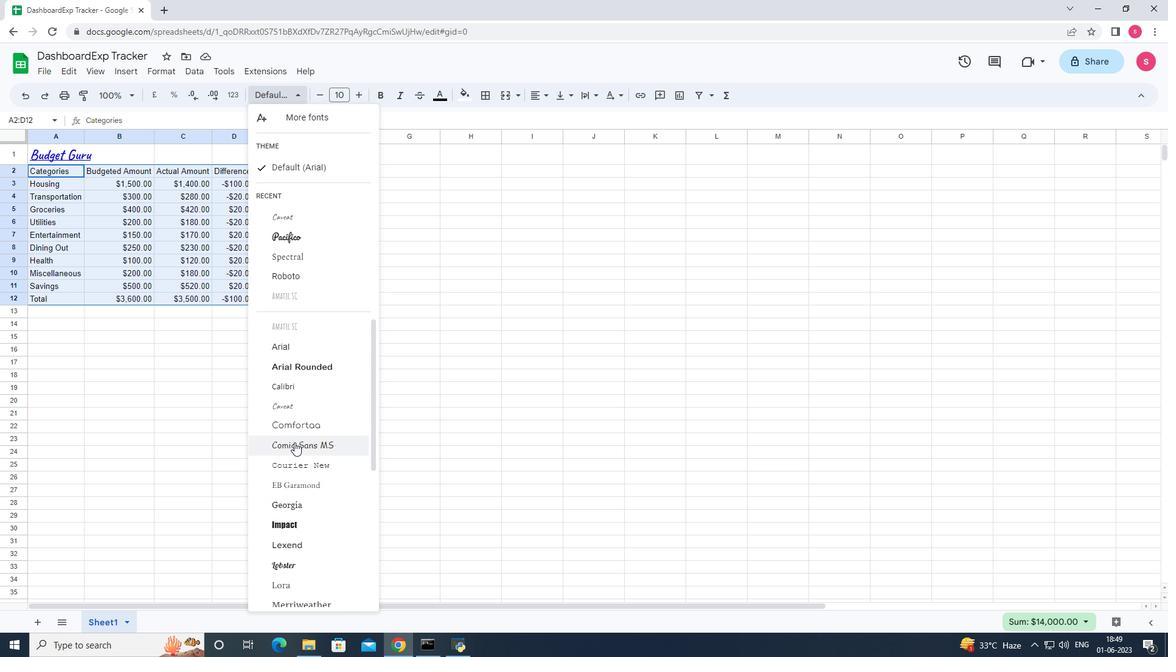 
Action: Mouse moved to (319, 96)
Screenshot: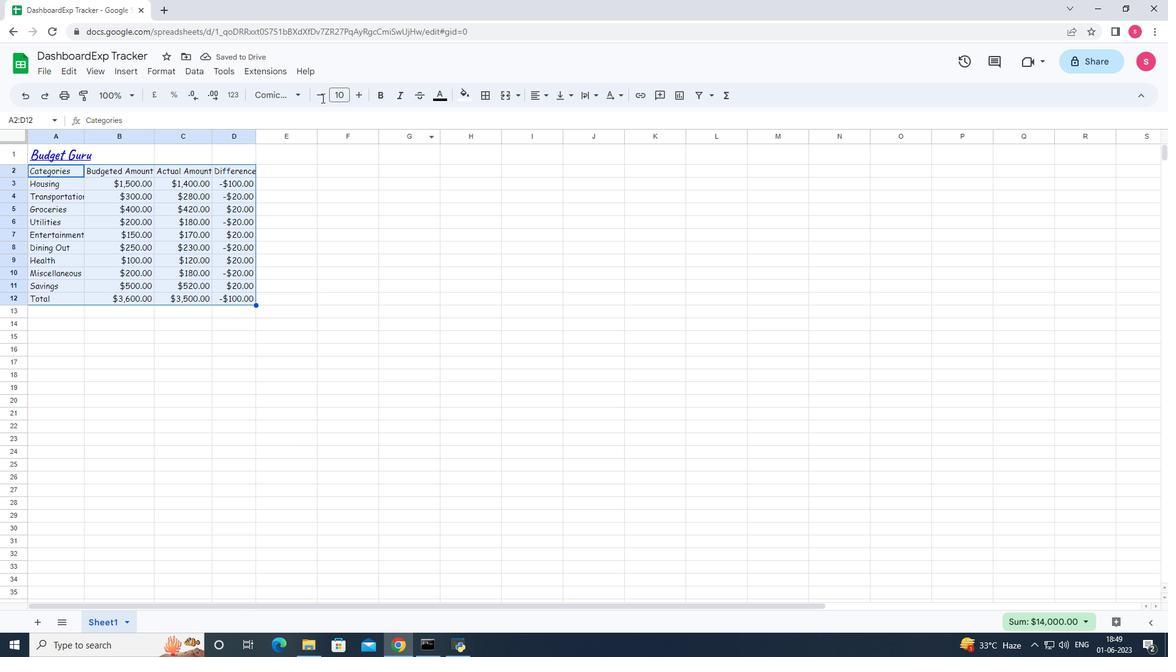
Action: Mouse pressed left at (319, 96)
Screenshot: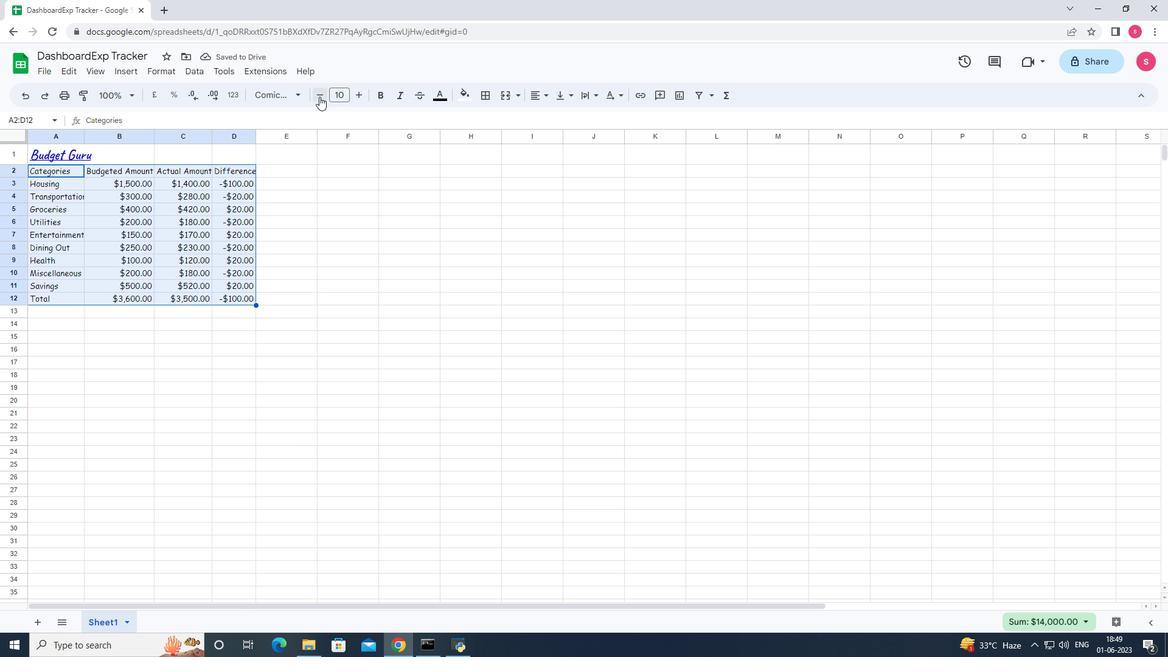 
Action: Mouse moved to (405, 278)
Screenshot: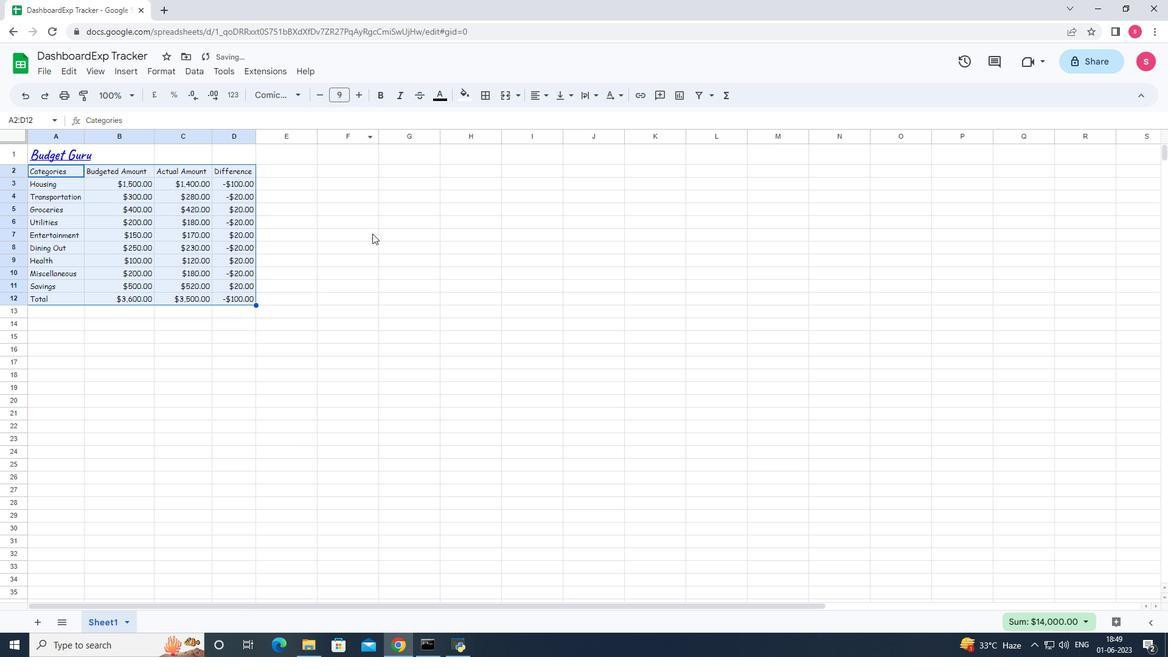 
Action: Mouse pressed left at (405, 278)
Screenshot: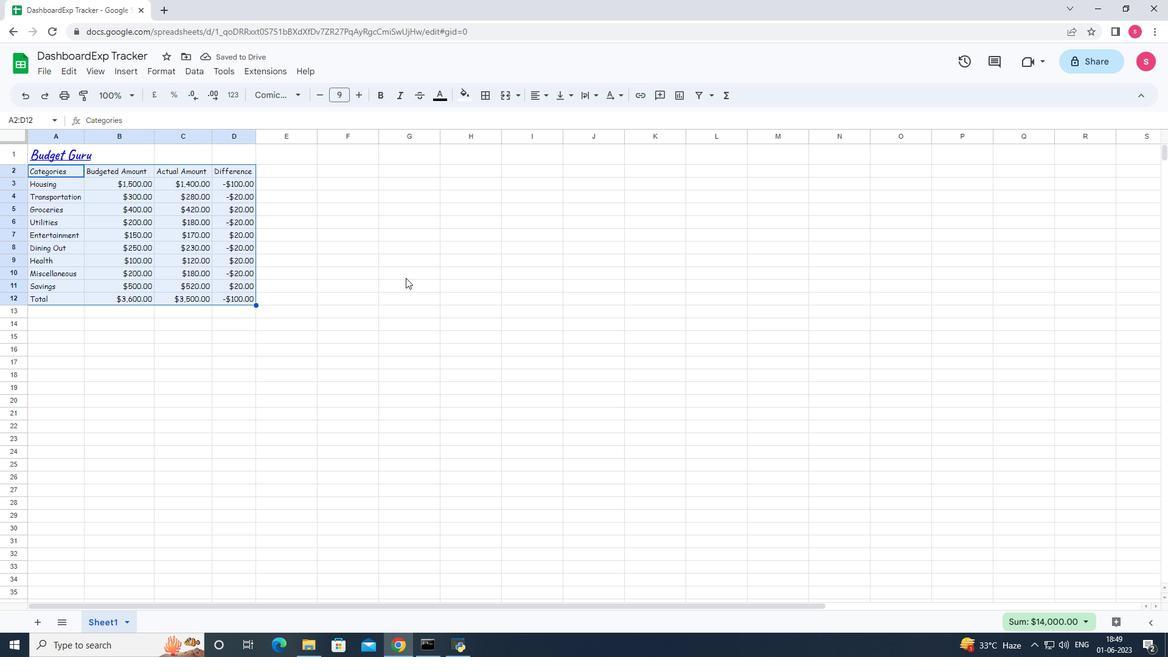 
Action: Mouse moved to (36, 153)
Screenshot: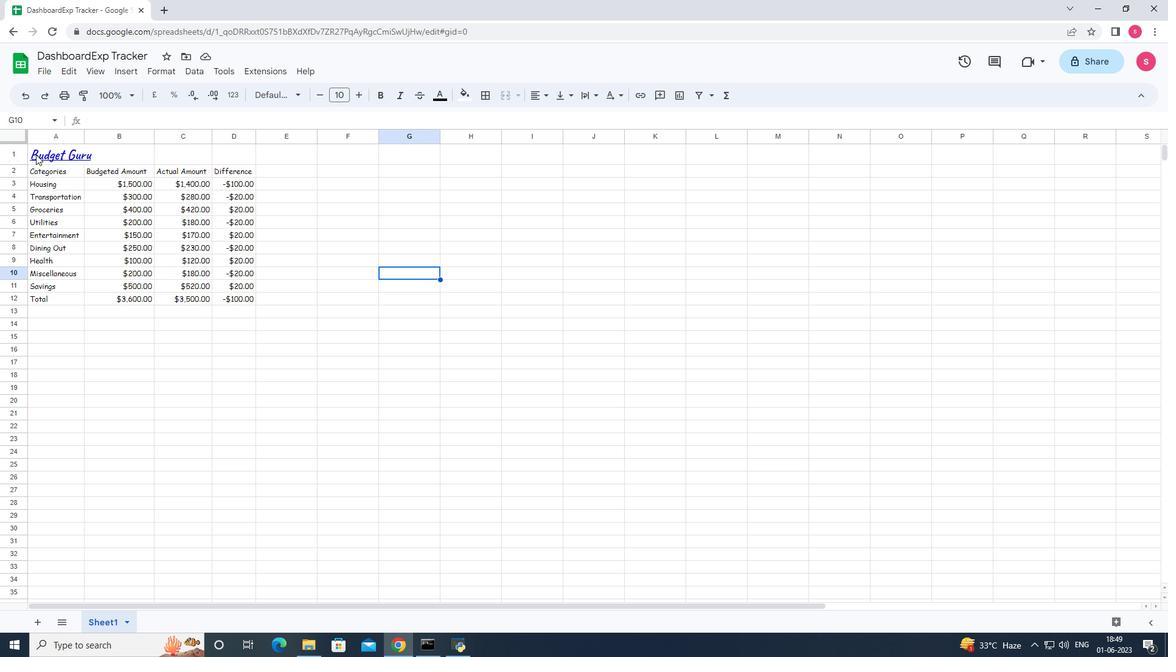 
Action: Mouse pressed left at (36, 153)
Screenshot: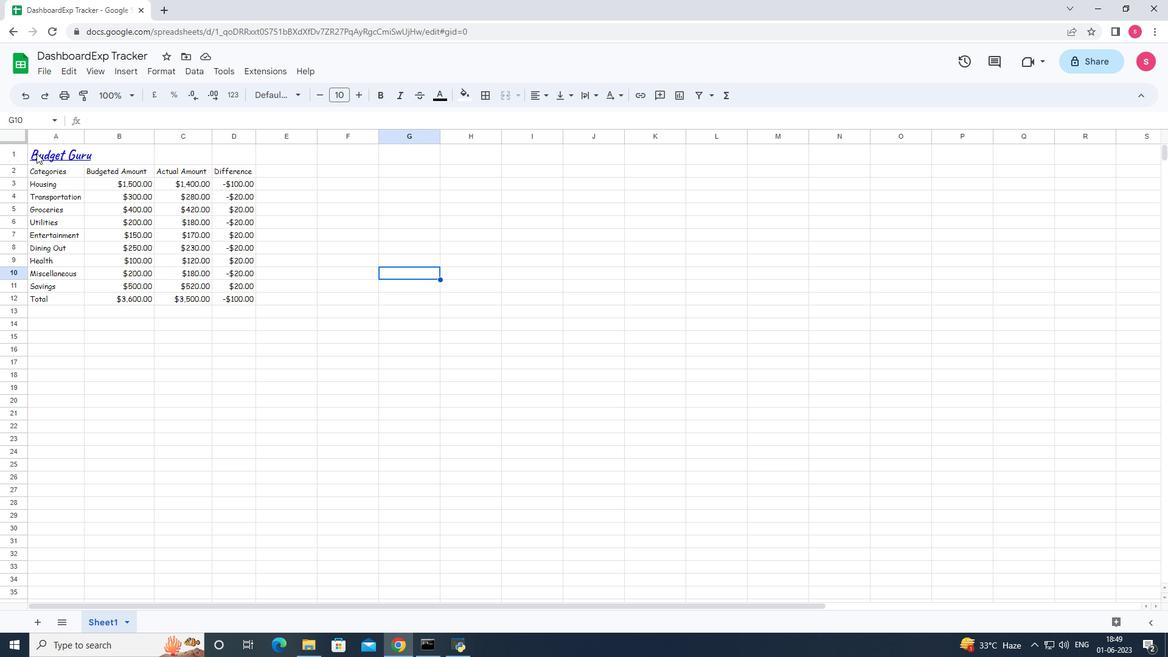 
Action: Mouse moved to (537, 101)
Screenshot: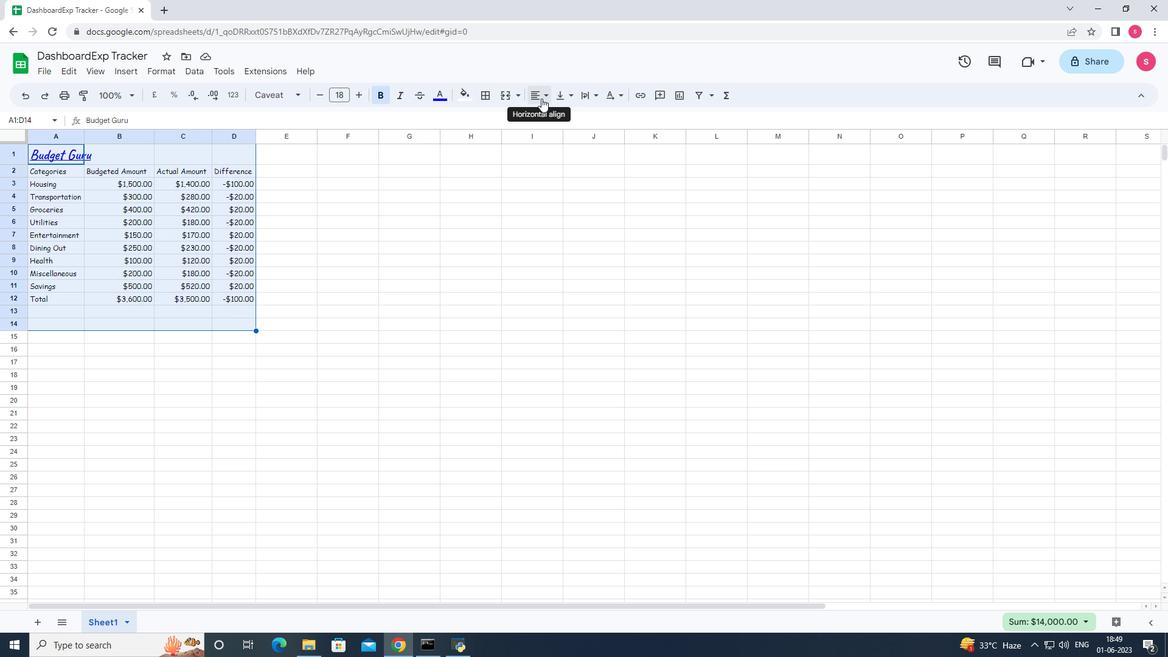 
Action: Mouse pressed left at (537, 101)
Screenshot: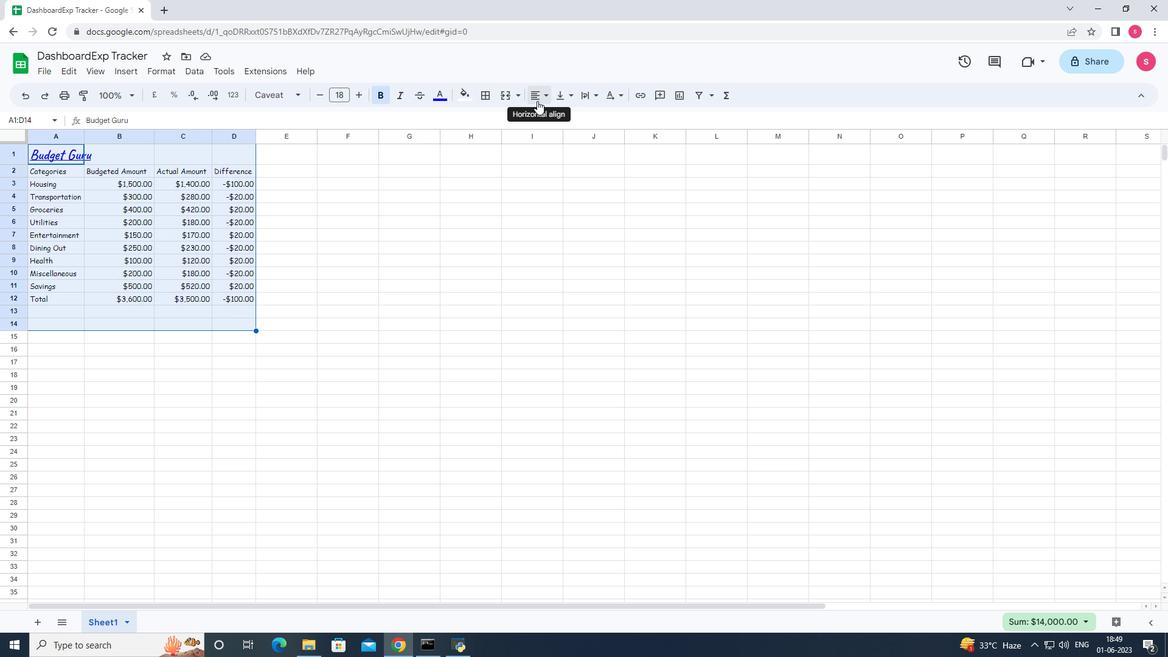 
Action: Mouse moved to (539, 121)
Screenshot: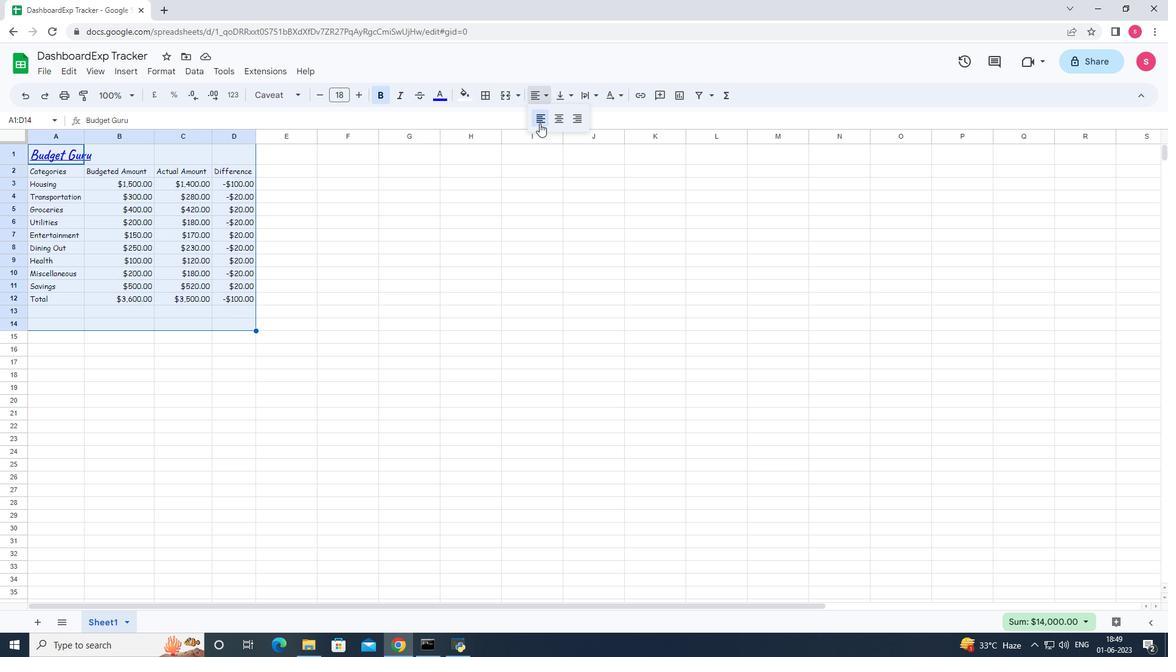 
Action: Mouse pressed left at (539, 121)
Screenshot: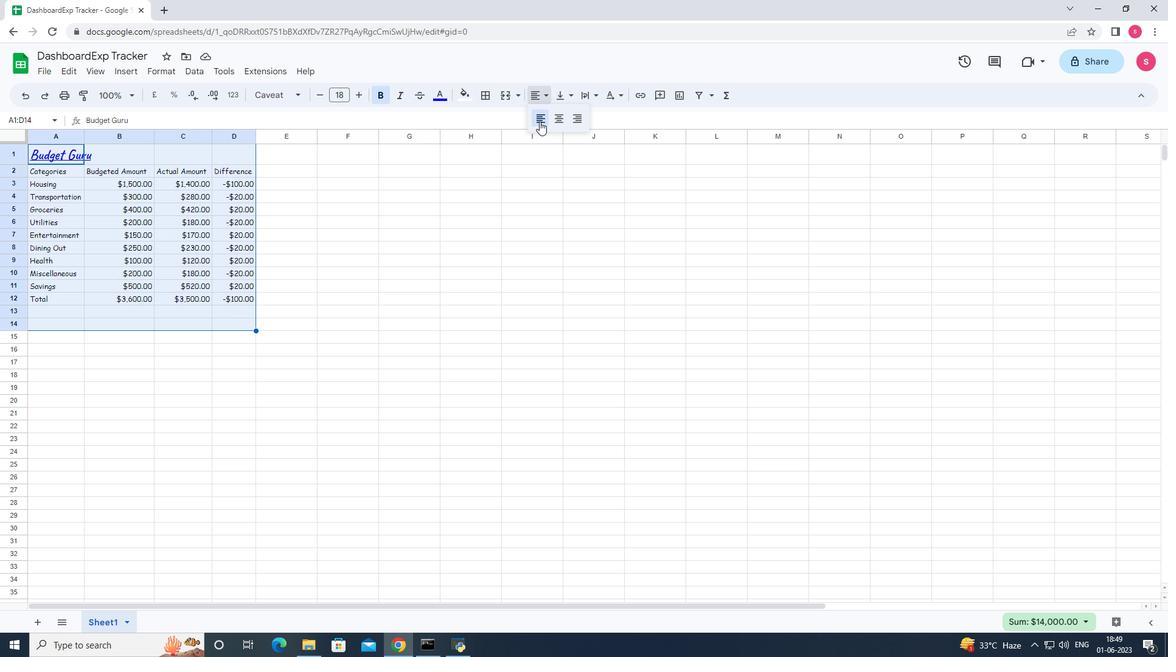 
Action: Mouse moved to (535, 220)
Screenshot: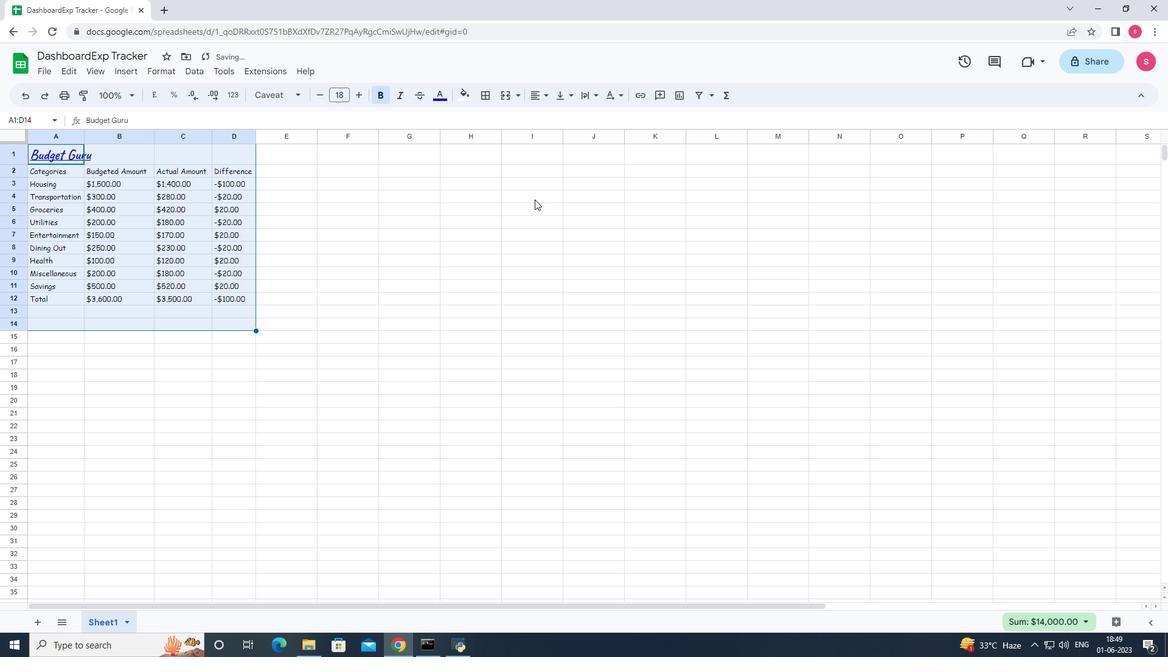 
Action: Mouse pressed left at (535, 220)
Screenshot: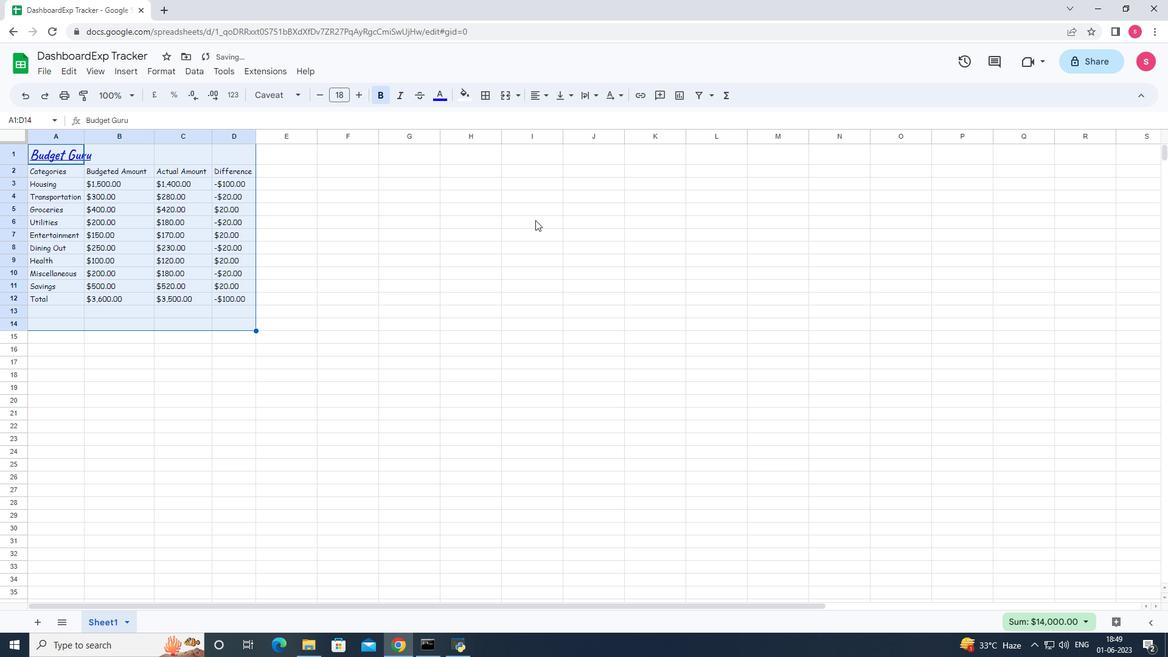
Action: Mouse moved to (85, 136)
Screenshot: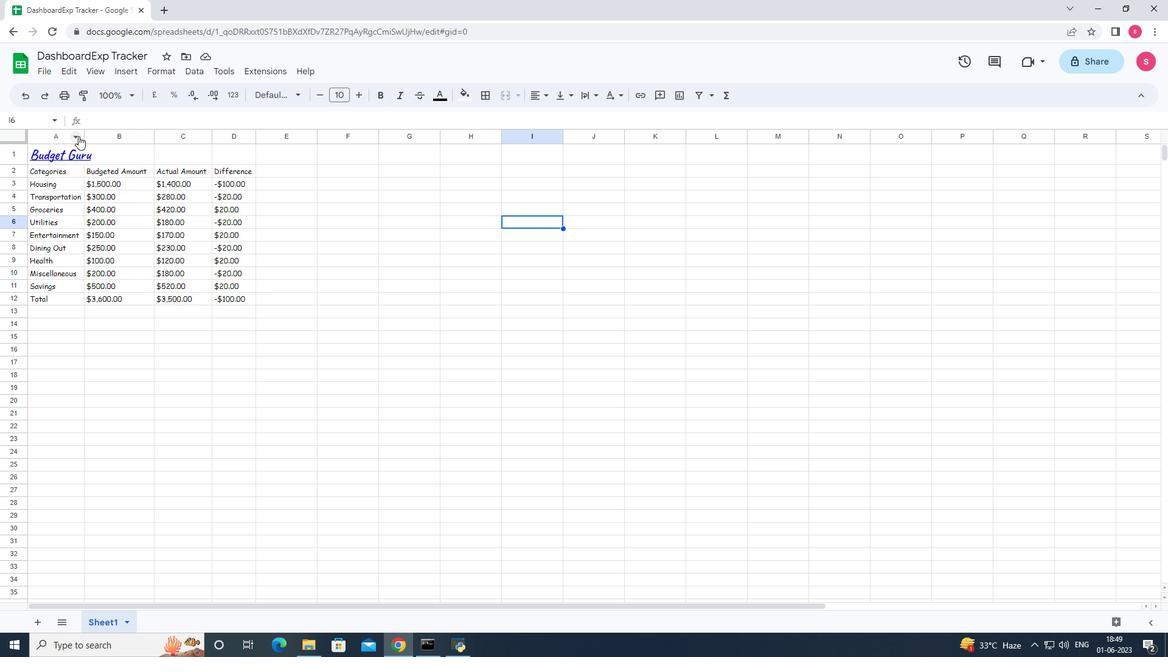 
Action: Mouse pressed left at (85, 136)
Screenshot: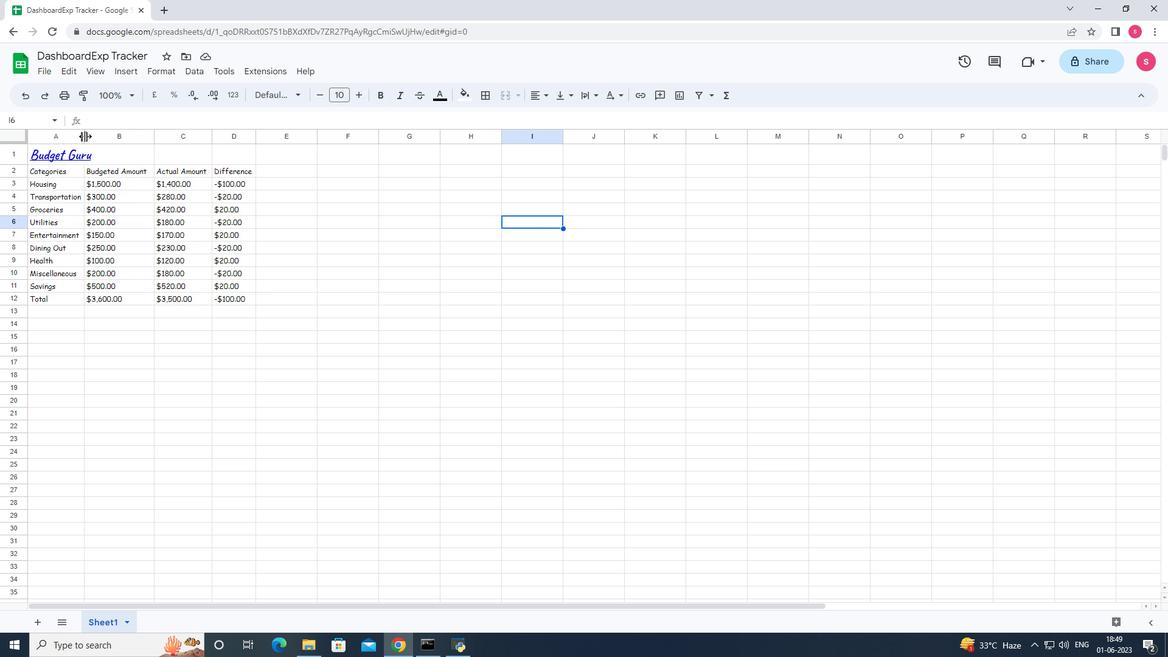 
Action: Mouse pressed left at (85, 136)
Screenshot: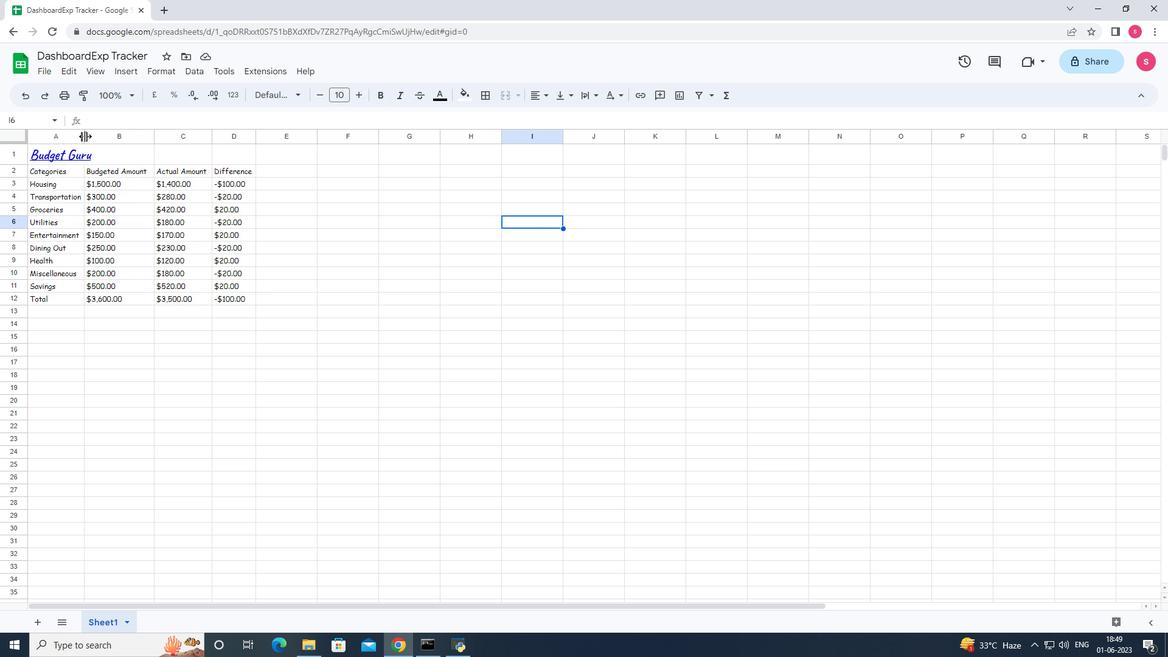 
Action: Mouse moved to (164, 136)
Screenshot: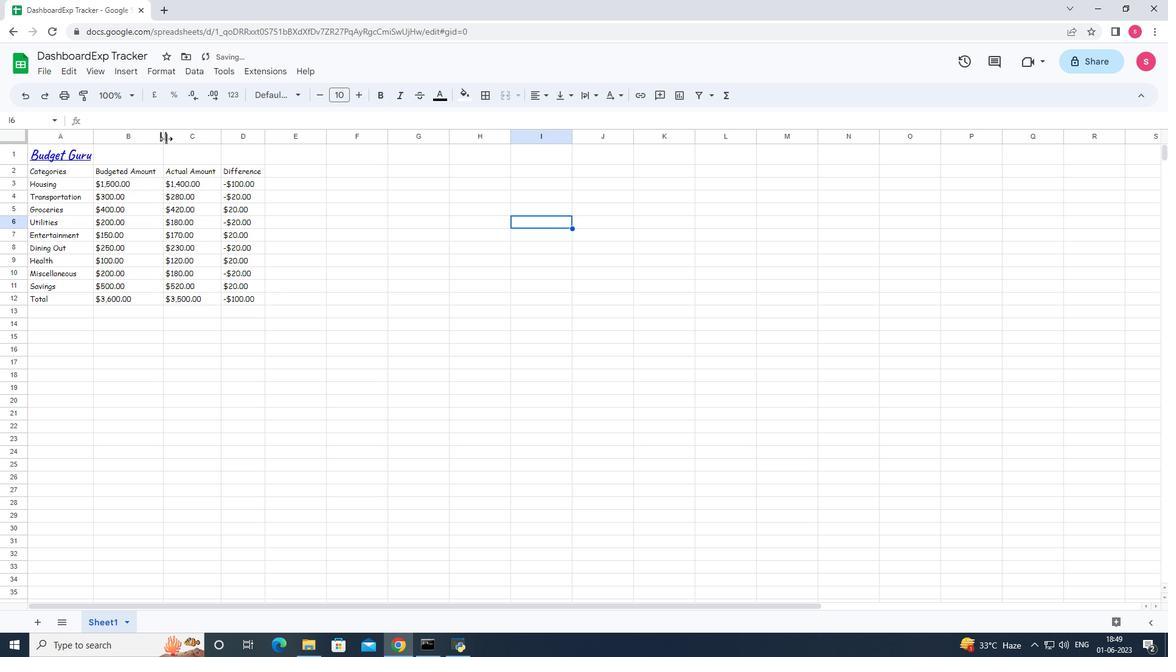
Action: Mouse pressed left at (164, 136)
Screenshot: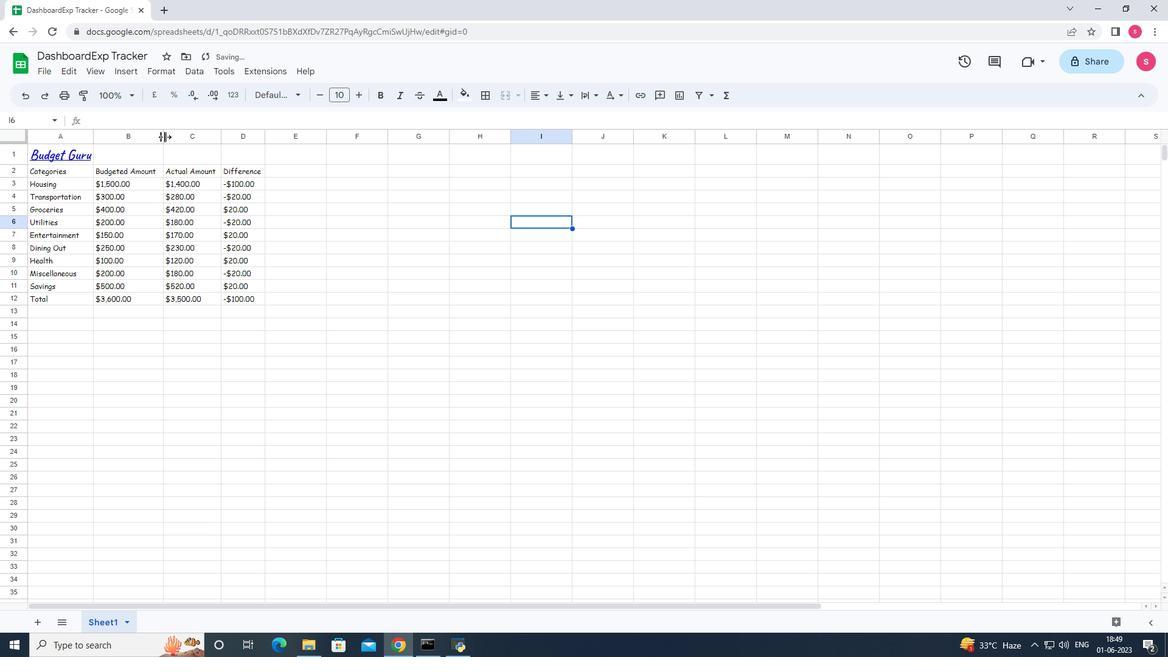 
Action: Mouse pressed left at (164, 136)
Screenshot: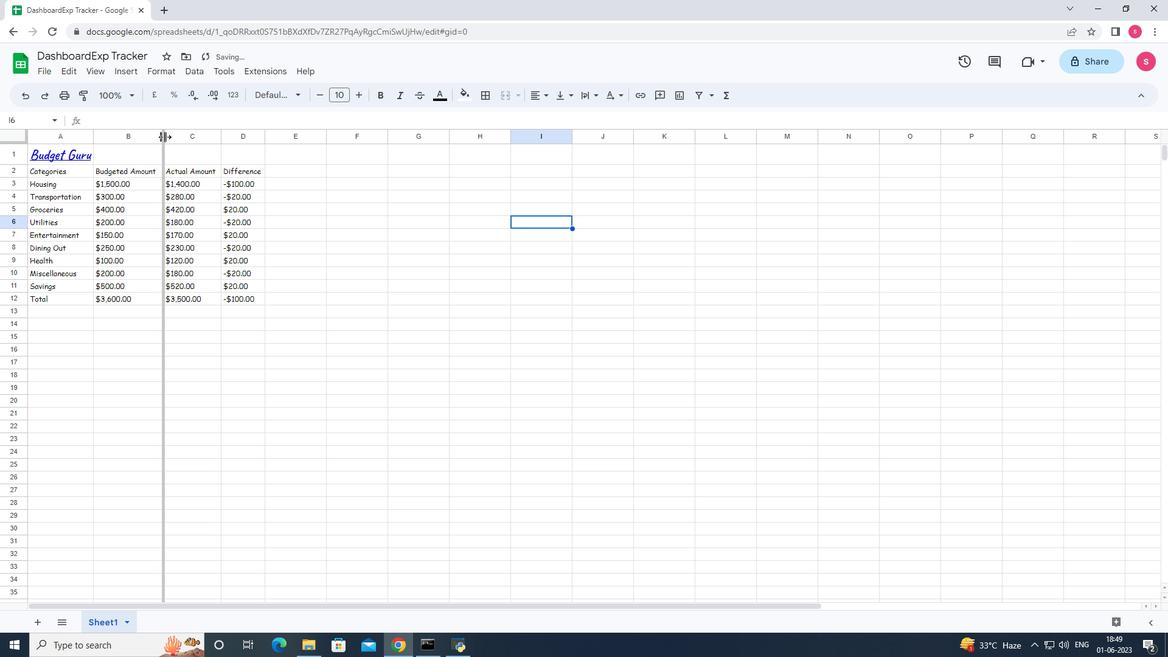 
Action: Mouse moved to (216, 139)
Screenshot: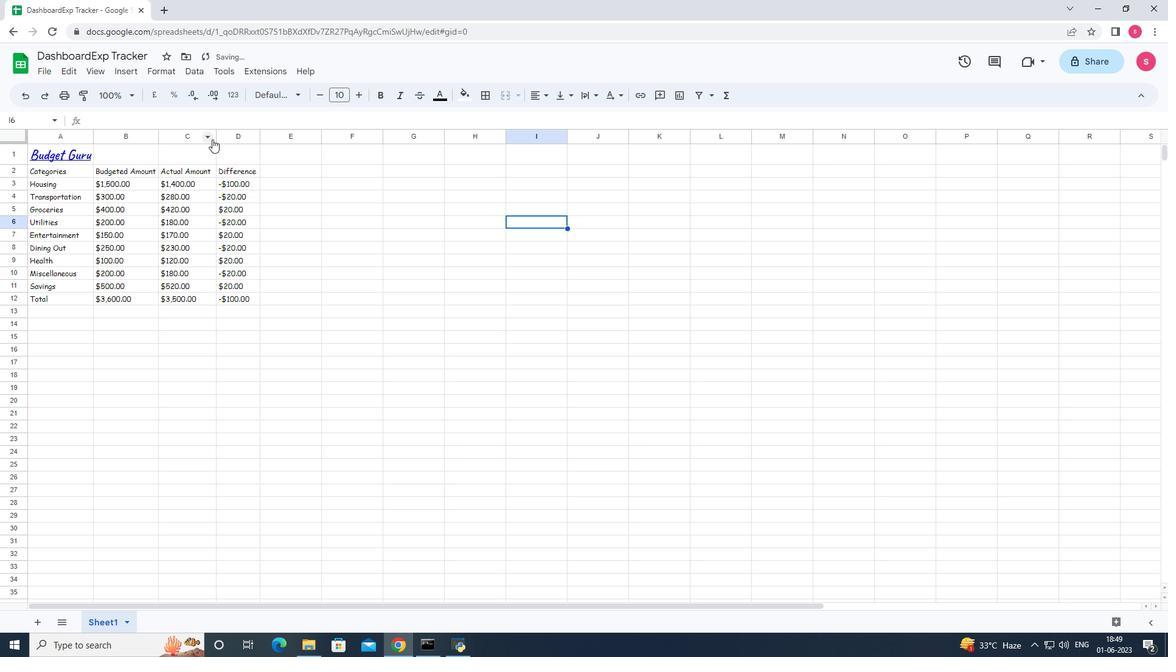 
Action: Mouse pressed left at (216, 139)
Screenshot: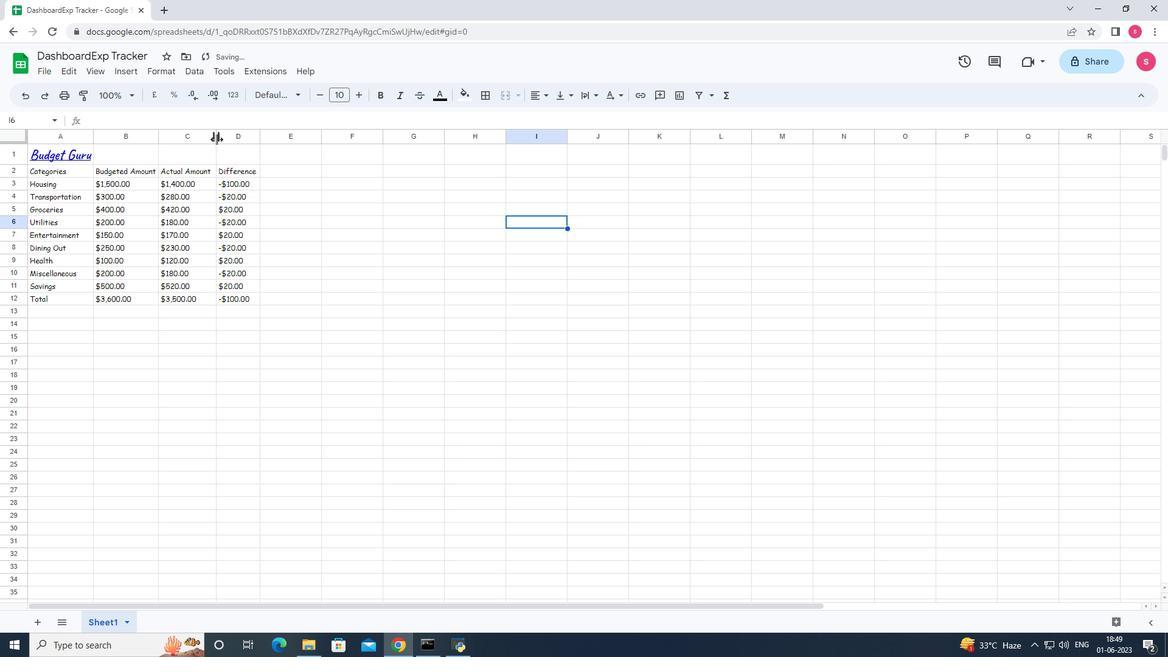 
Action: Mouse pressed left at (216, 139)
Screenshot: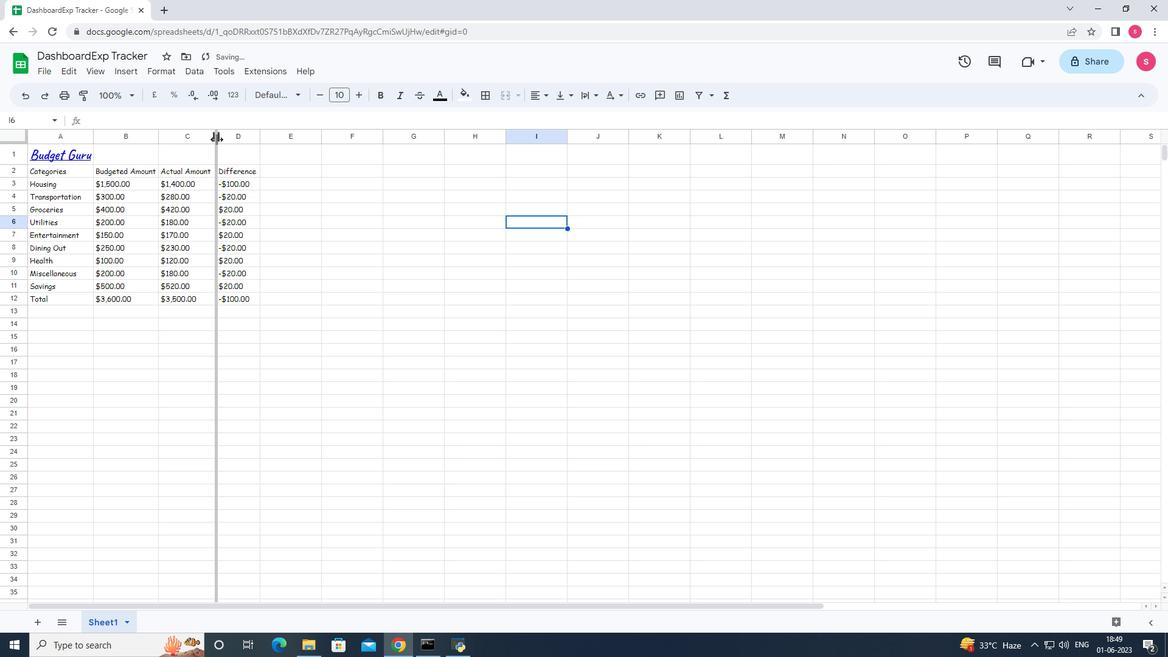 
Action: Mouse moved to (257, 137)
Screenshot: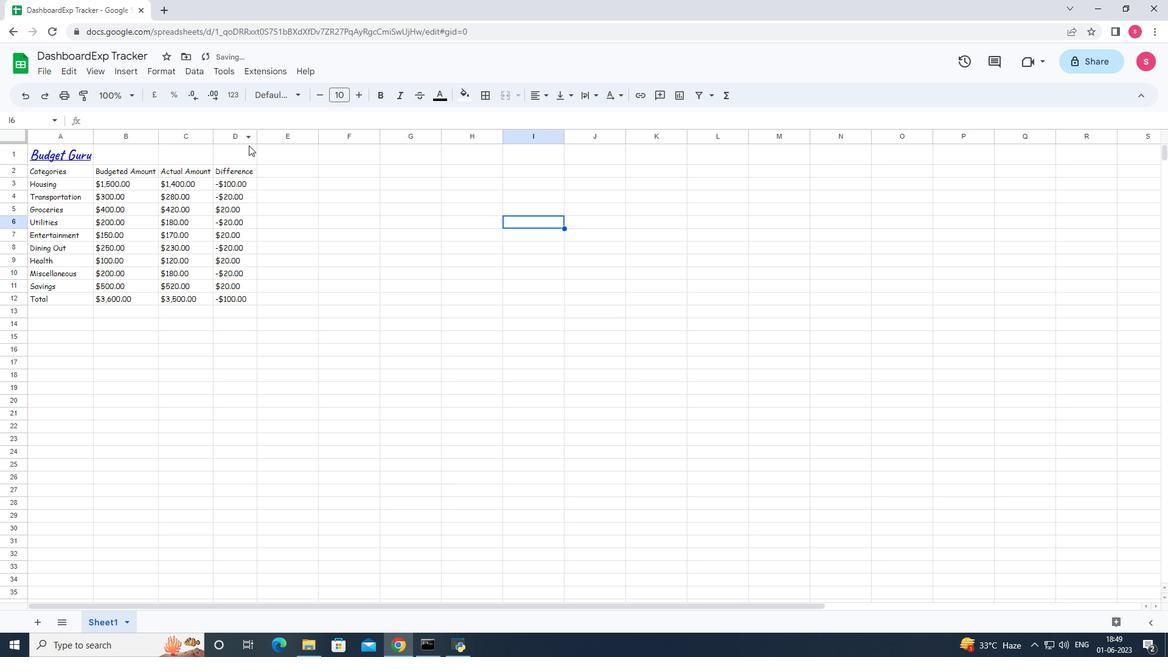 
Action: Mouse pressed left at (257, 137)
Screenshot: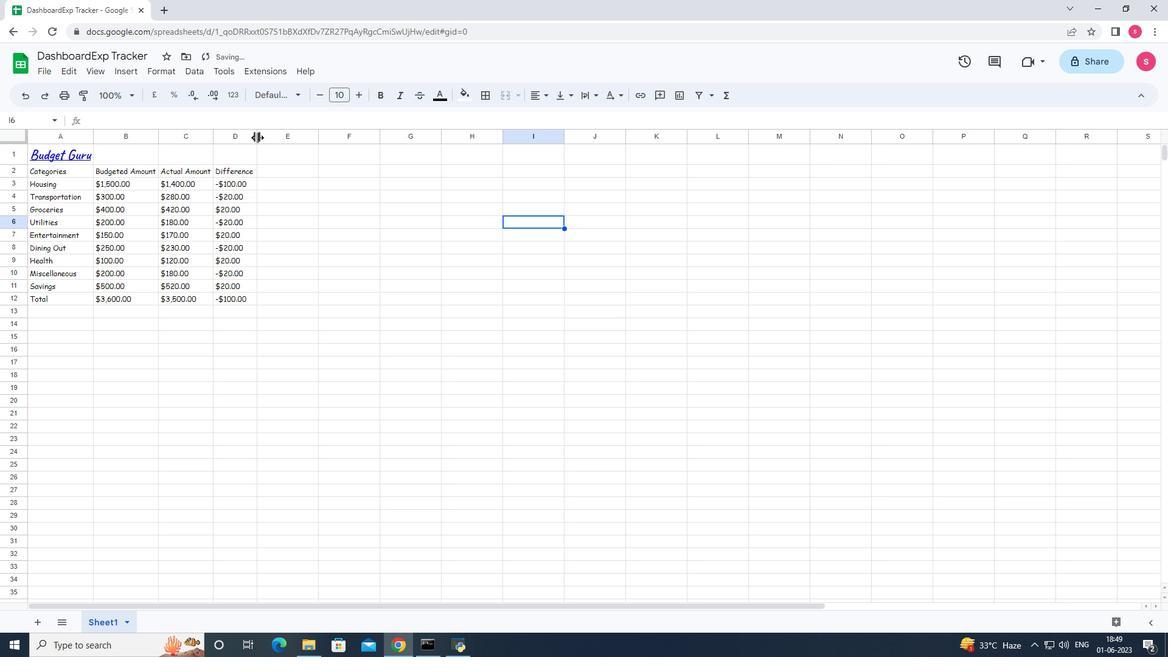 
Action: Mouse pressed left at (257, 137)
Screenshot: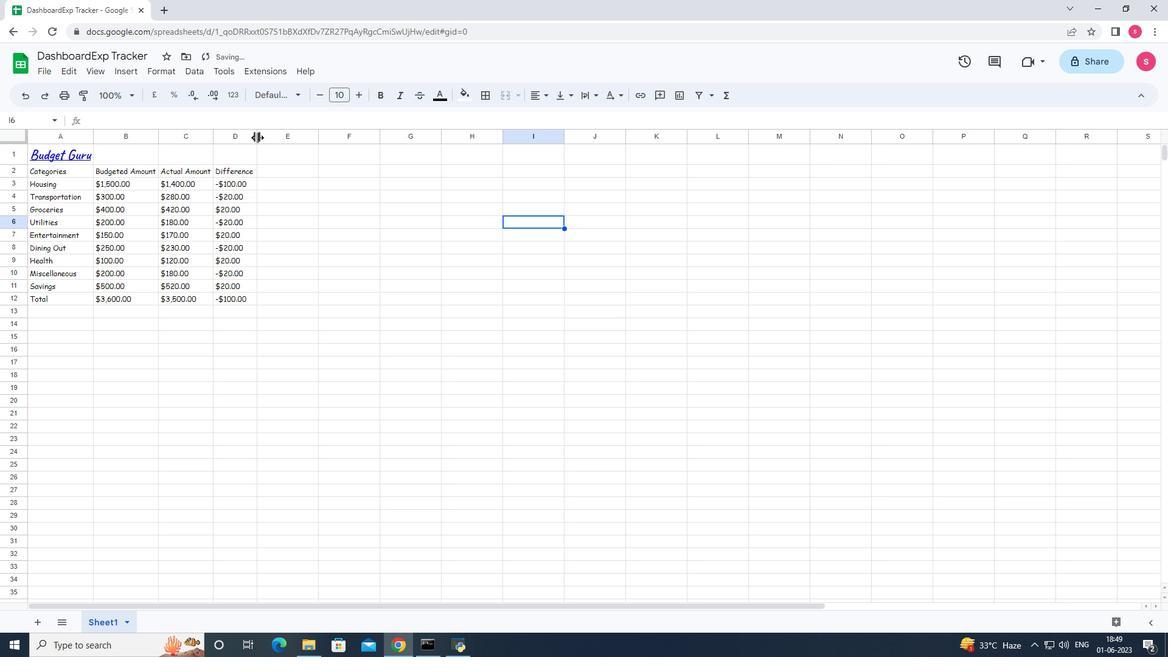 
Action: Mouse moved to (435, 352)
Screenshot: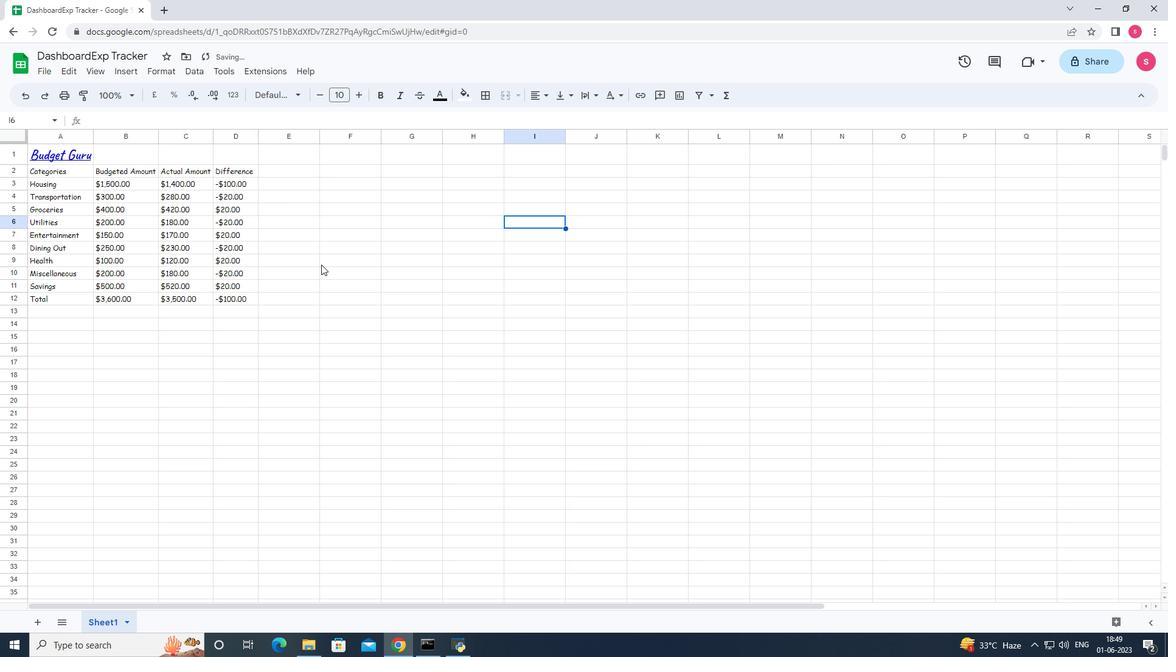 
Action: Key pressed ctrl+S
Screenshot: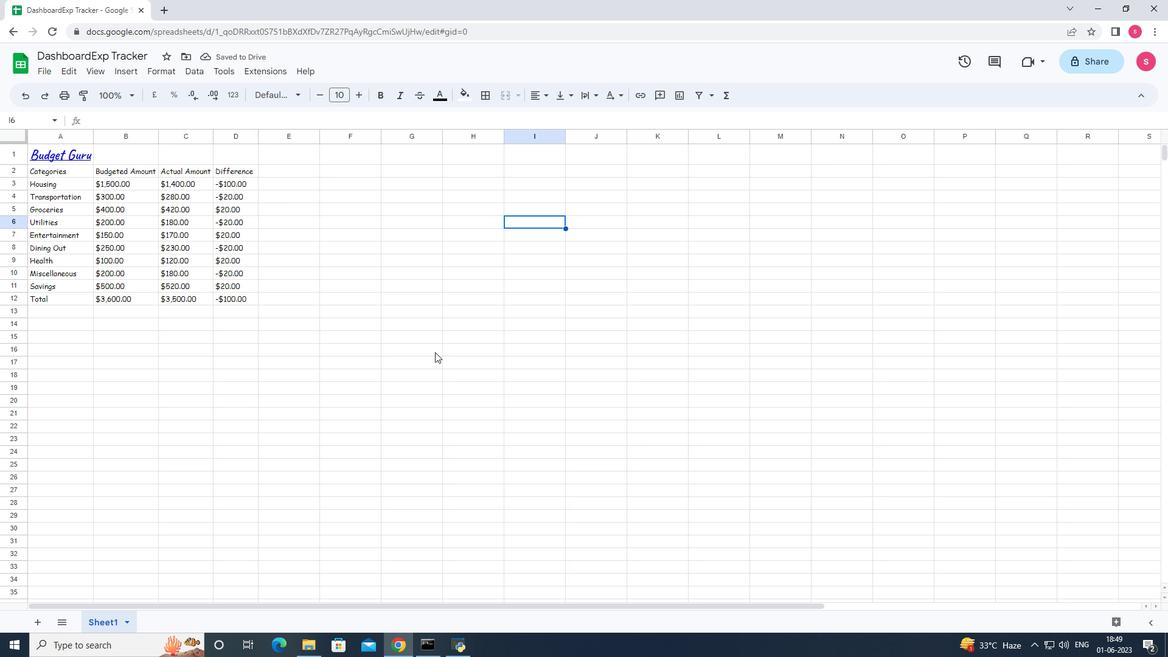 
